 Task: Find connections with filter location Khargone with filter topic #digitalnomadwith filter profile language Potuguese with filter current company Tech Mahindra with filter school University of Engineering & Management (UEM) with filter industry Military and International Affairs with filter service category Healthcare Consulting with filter keywords title Merchandising Associate
Action: Mouse moved to (357, 235)
Screenshot: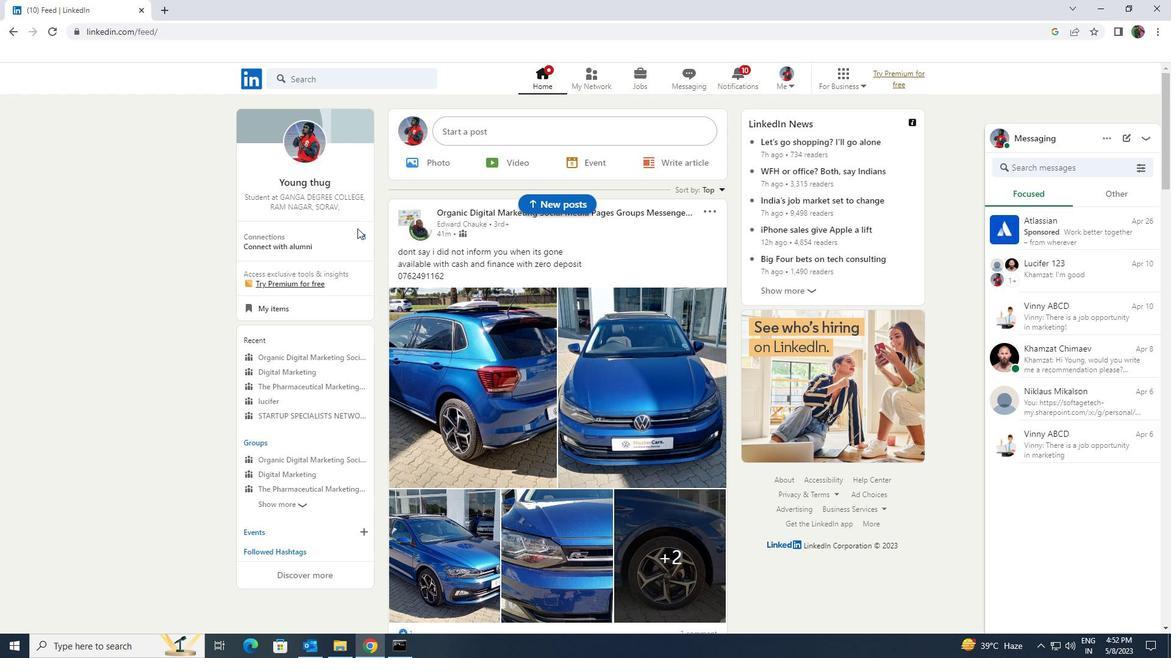 
Action: Mouse pressed left at (357, 235)
Screenshot: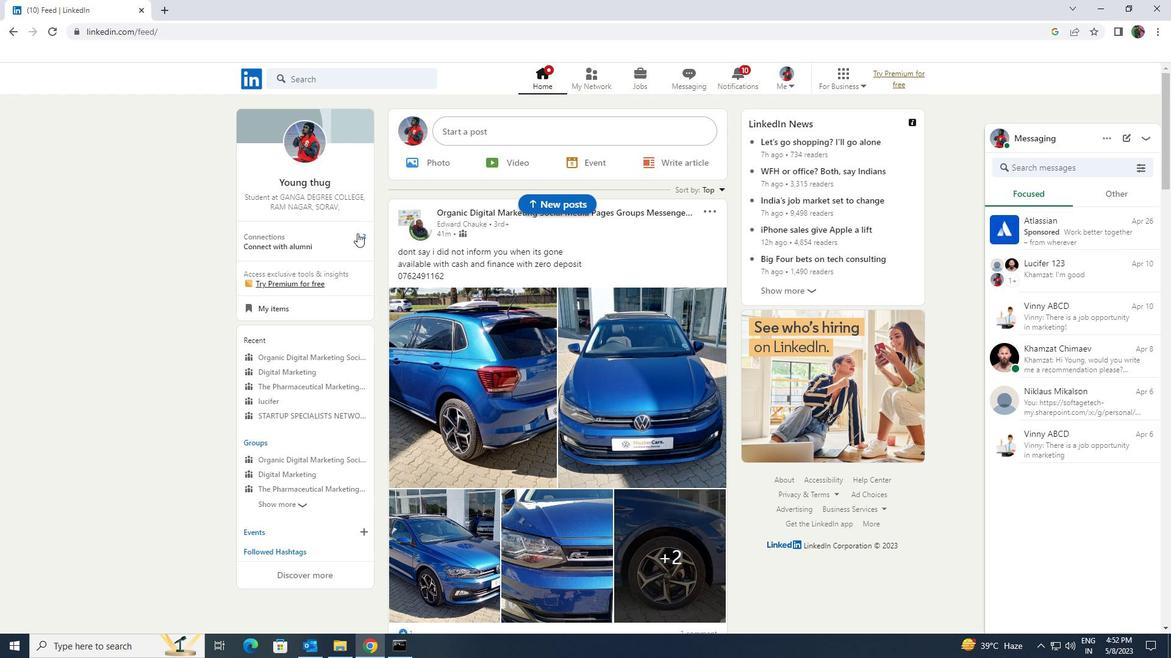 
Action: Mouse moved to (355, 151)
Screenshot: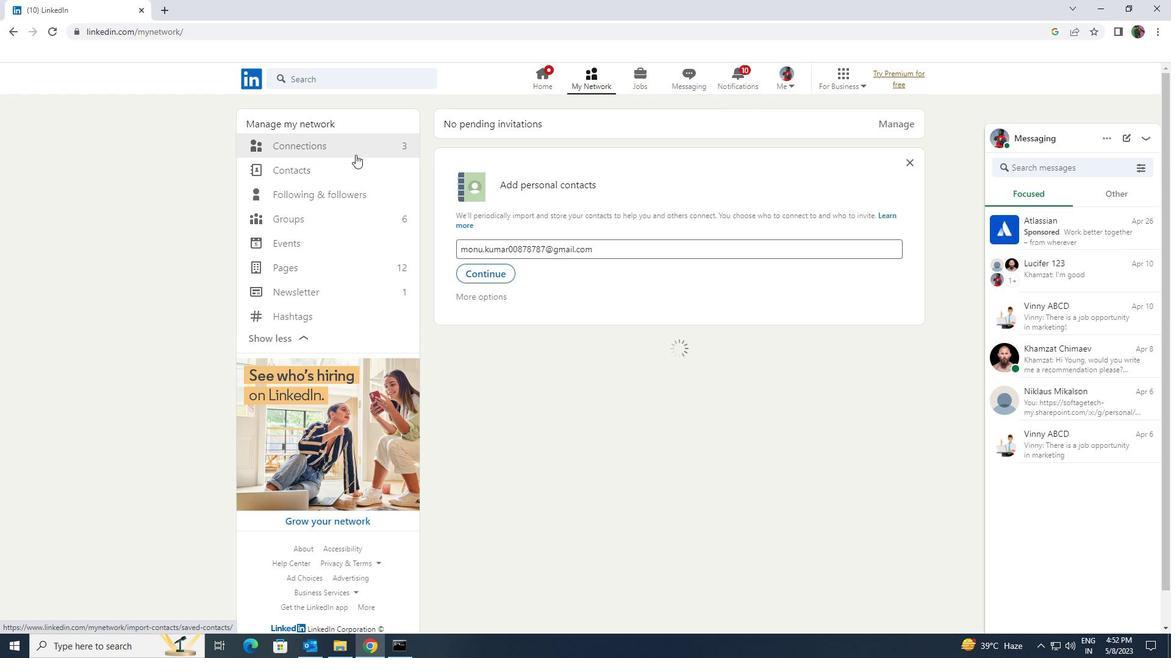 
Action: Mouse pressed left at (355, 151)
Screenshot: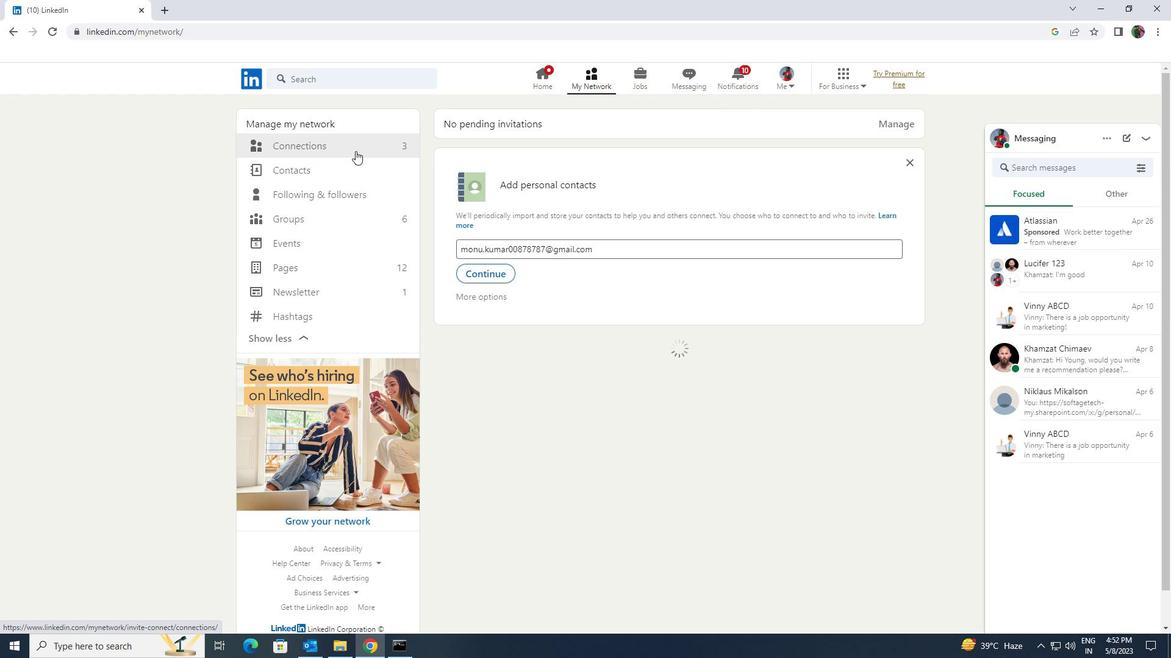 
Action: Mouse moved to (659, 151)
Screenshot: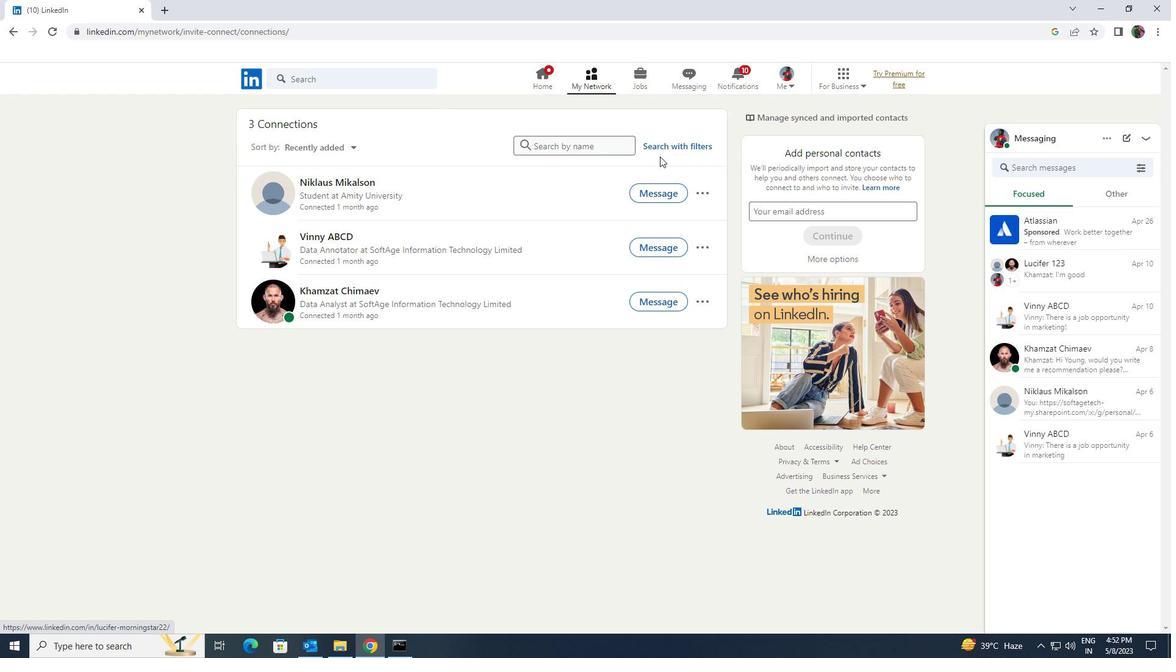 
Action: Mouse pressed left at (659, 151)
Screenshot: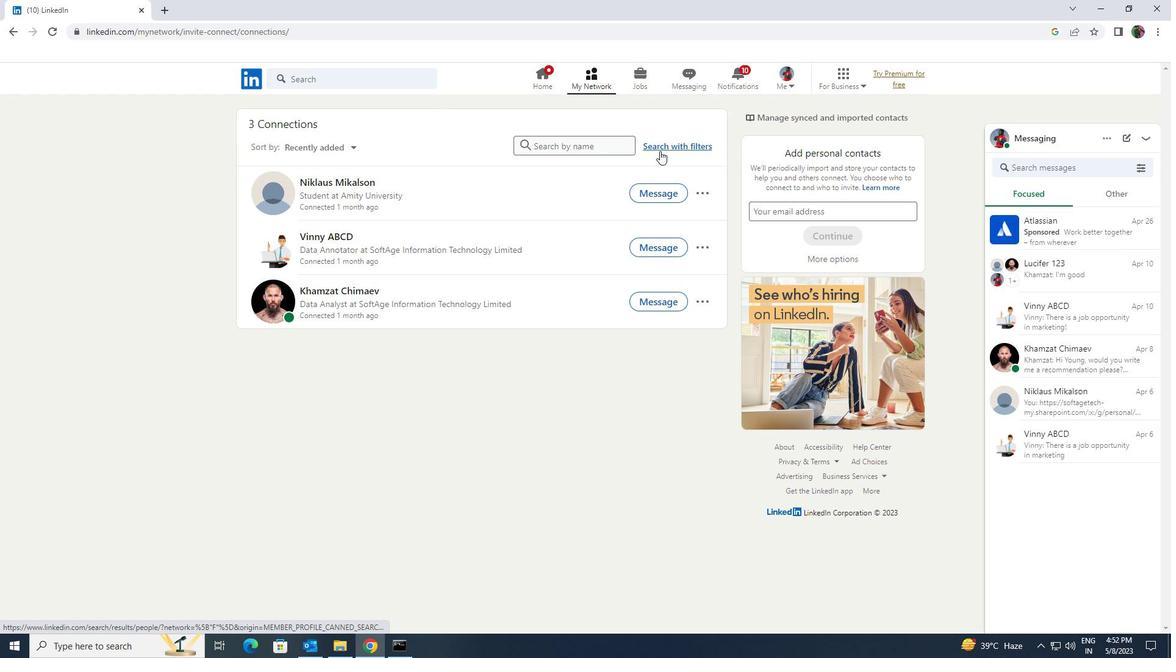 
Action: Mouse moved to (628, 113)
Screenshot: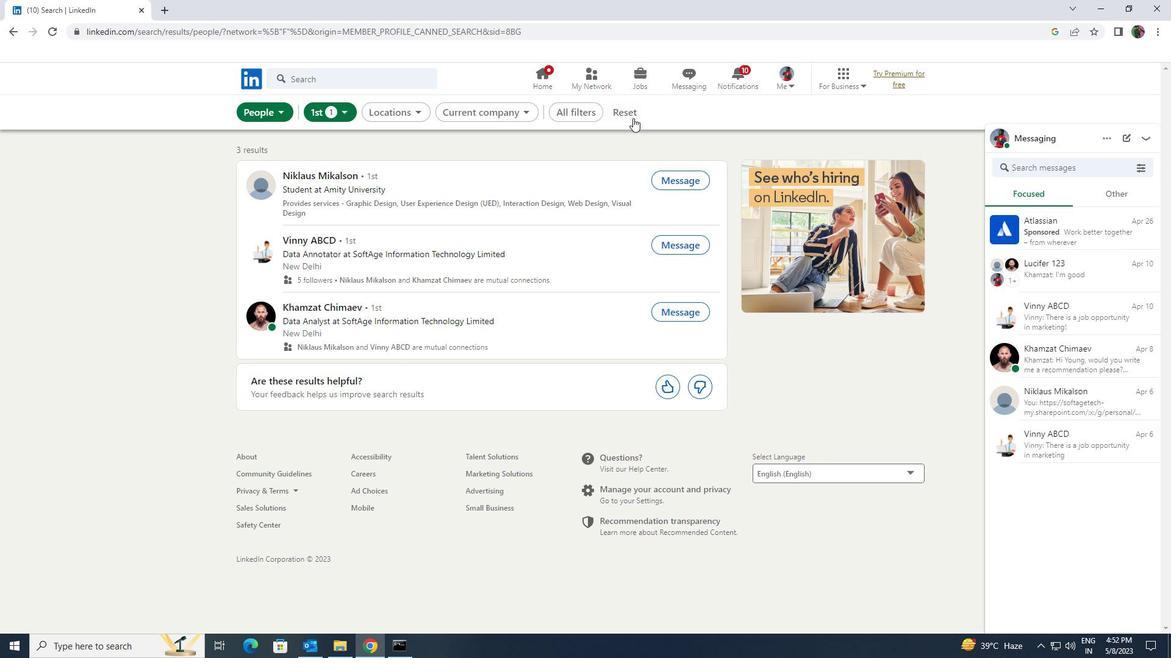 
Action: Mouse pressed left at (628, 113)
Screenshot: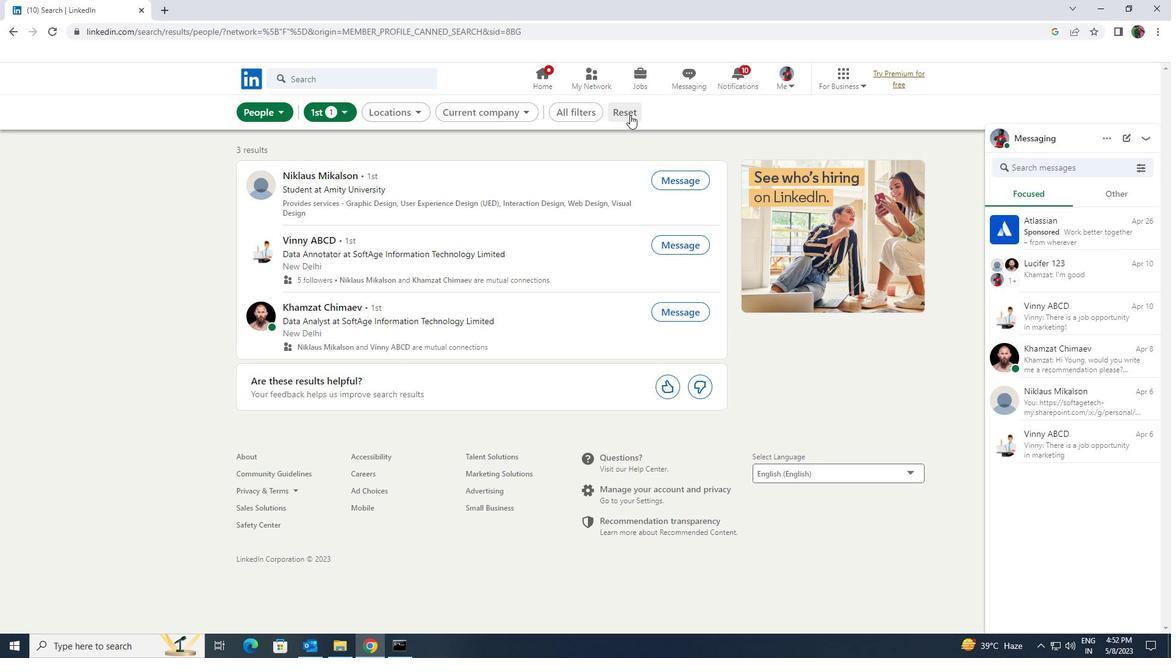 
Action: Mouse moved to (611, 115)
Screenshot: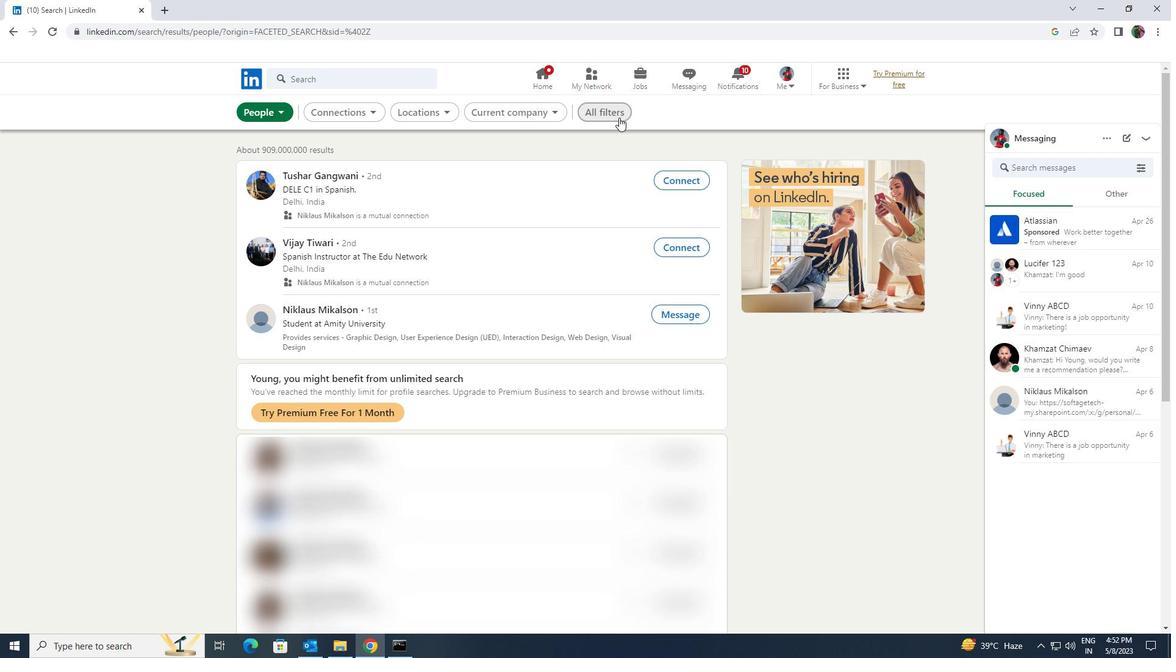 
Action: Mouse pressed left at (611, 115)
Screenshot: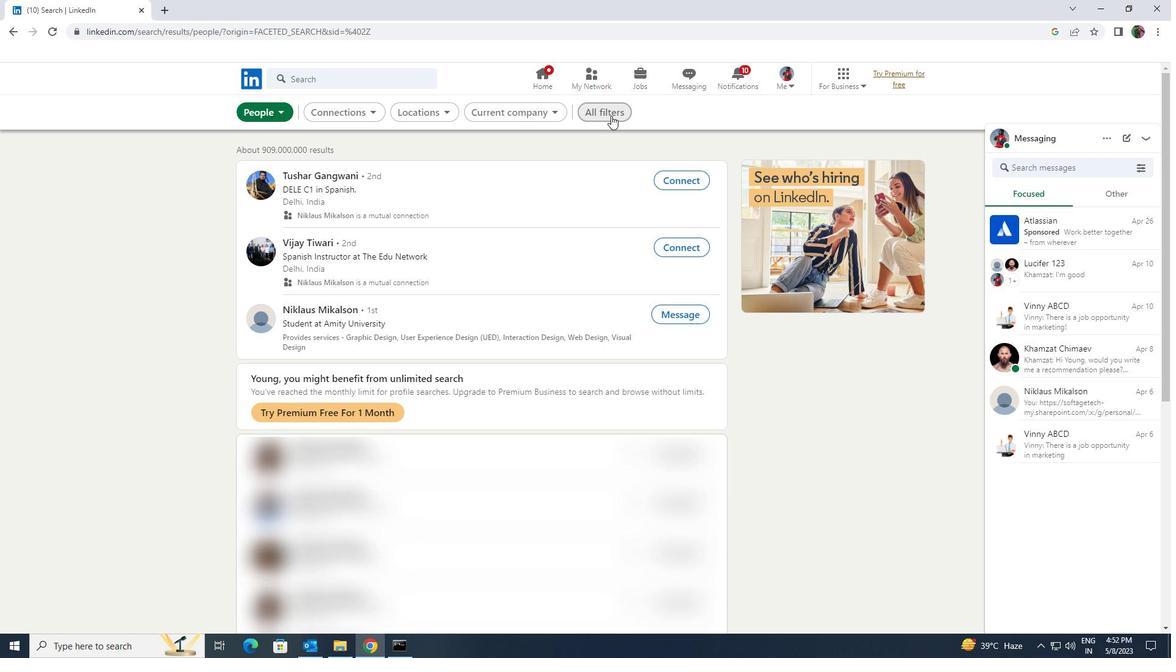 
Action: Mouse moved to (1009, 479)
Screenshot: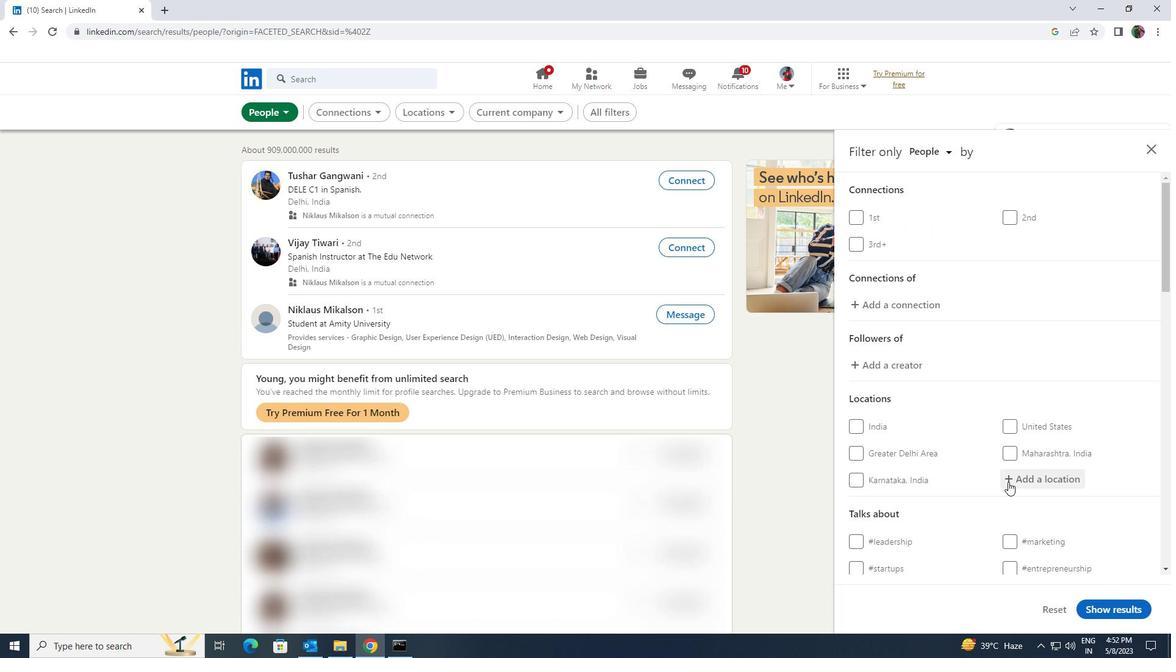 
Action: Mouse pressed left at (1009, 479)
Screenshot: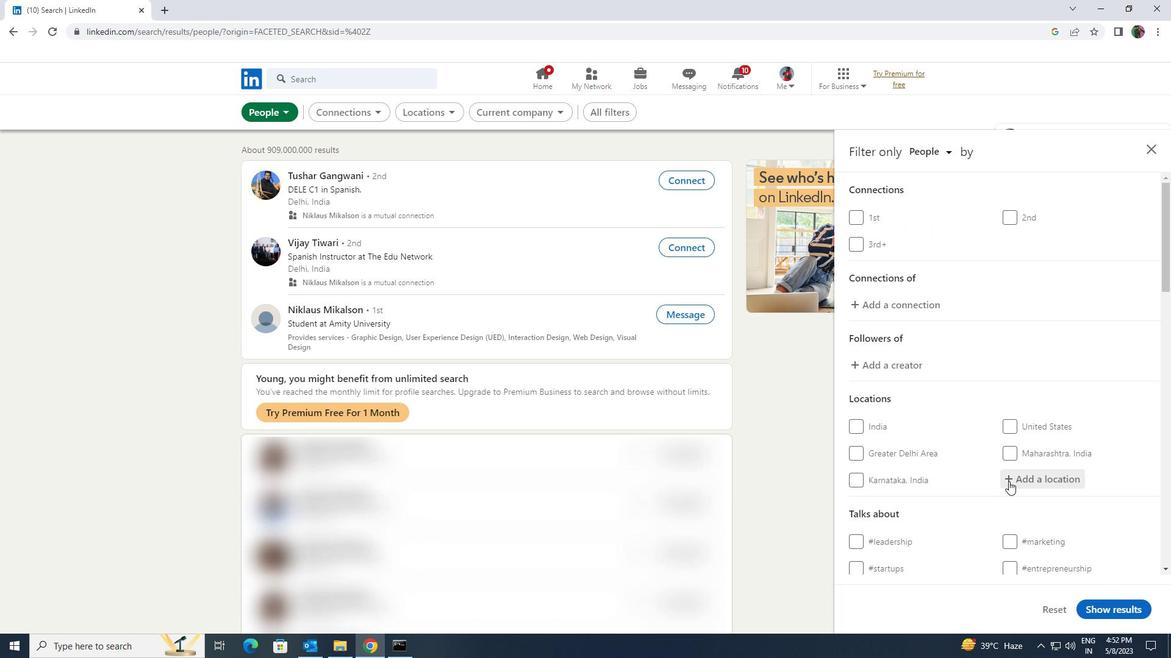 
Action: Mouse moved to (1009, 478)
Screenshot: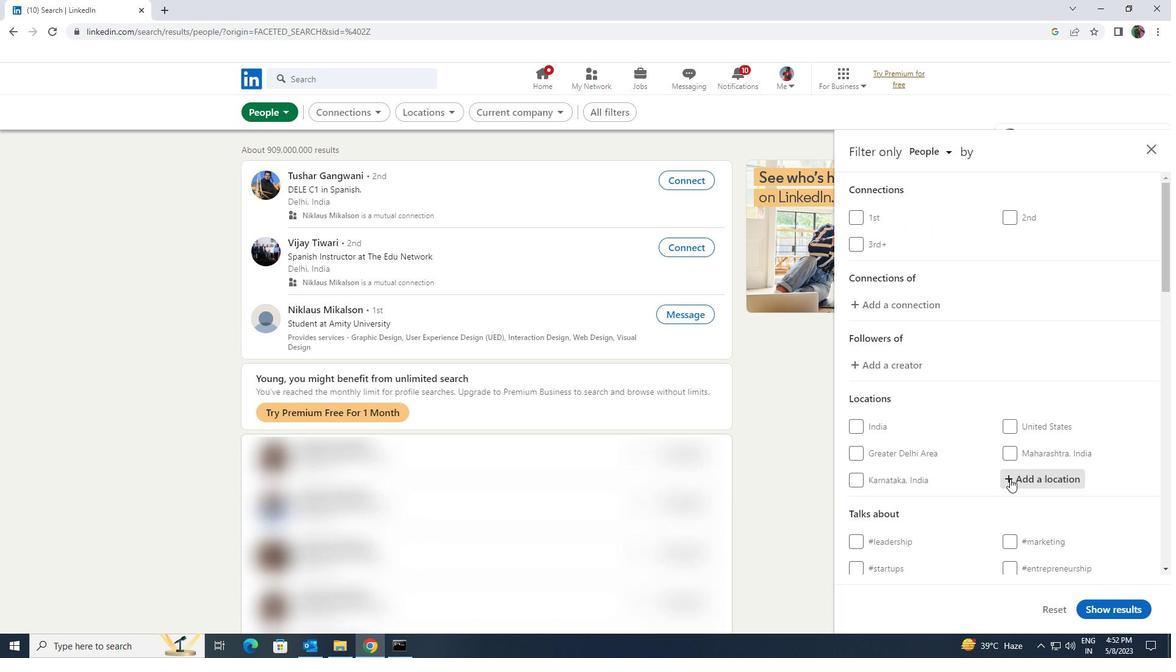 
Action: Key pressed <Key.shift>KHARGONE
Screenshot: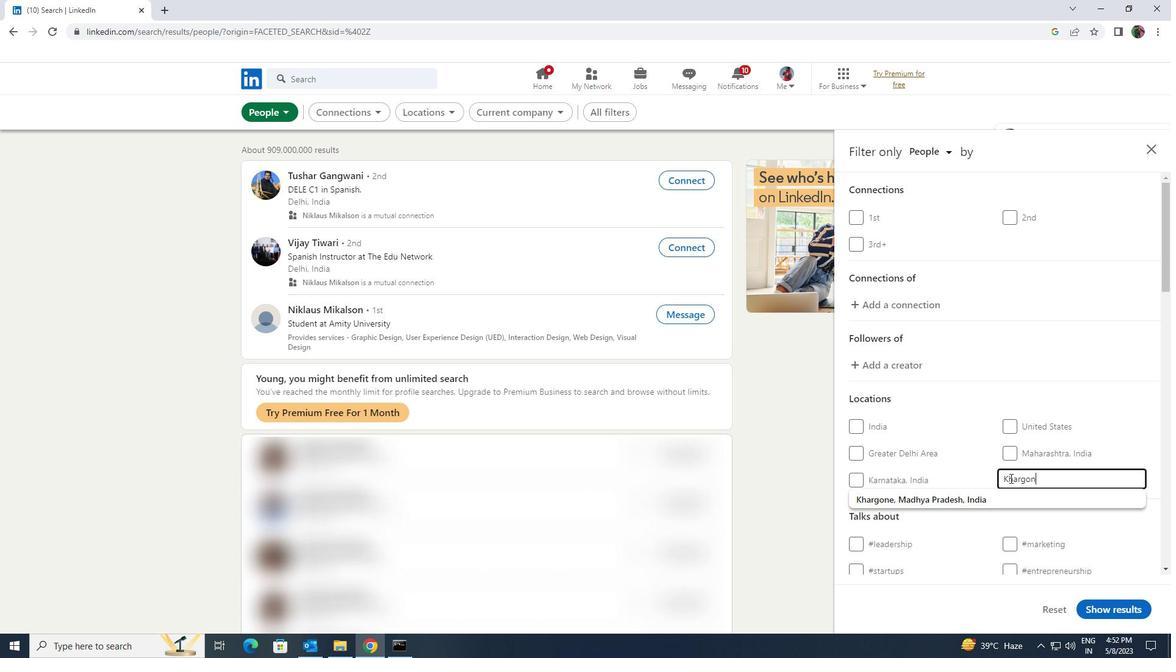 
Action: Mouse moved to (1009, 504)
Screenshot: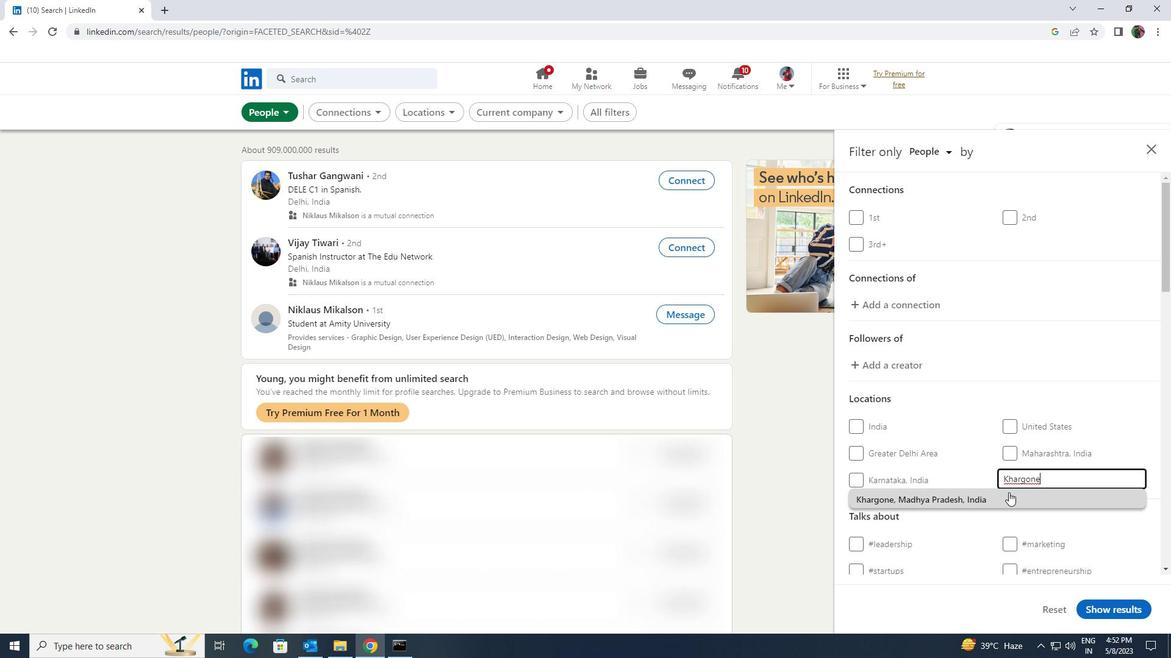 
Action: Mouse pressed left at (1009, 504)
Screenshot: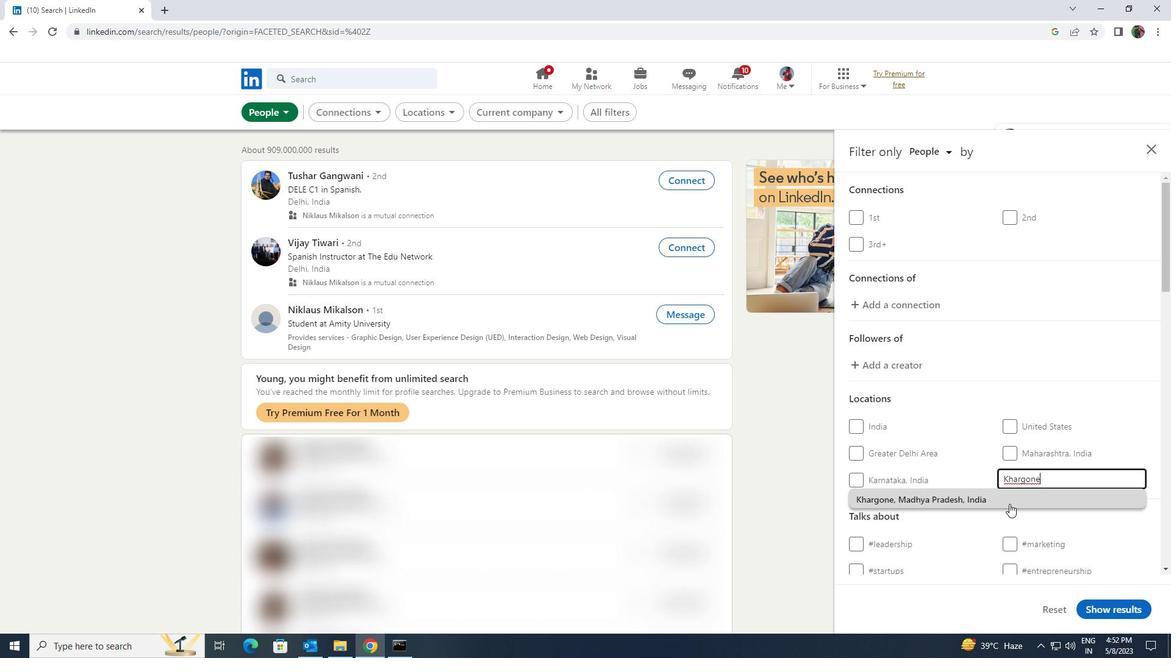 
Action: Mouse moved to (1009, 504)
Screenshot: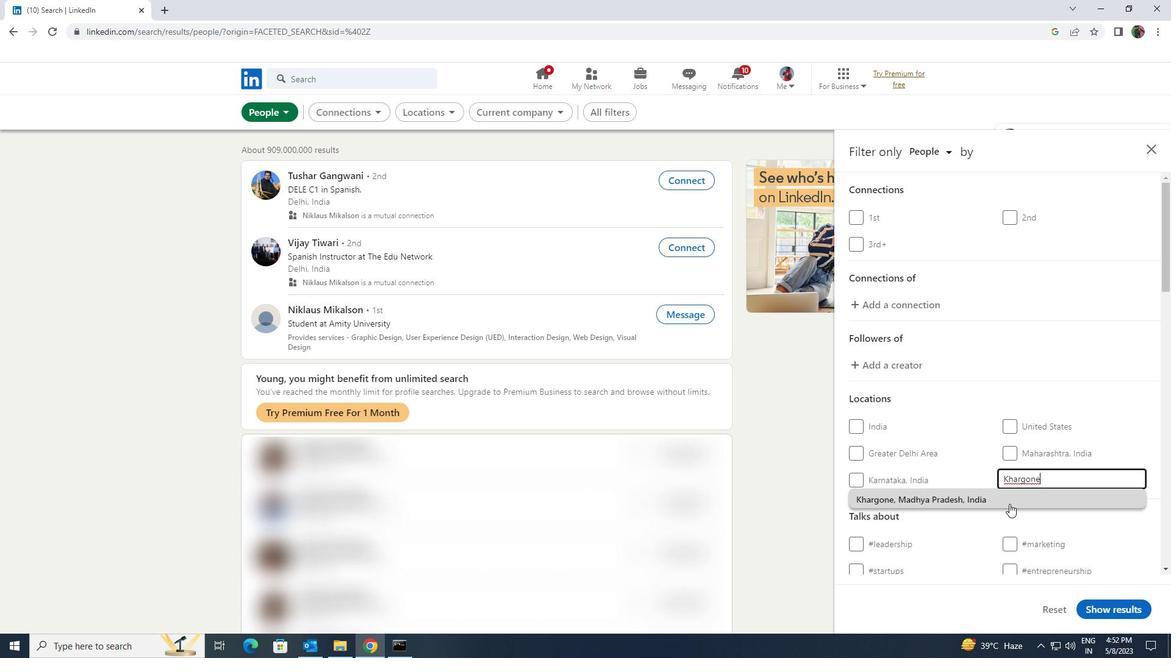 
Action: Mouse scrolled (1009, 504) with delta (0, 0)
Screenshot: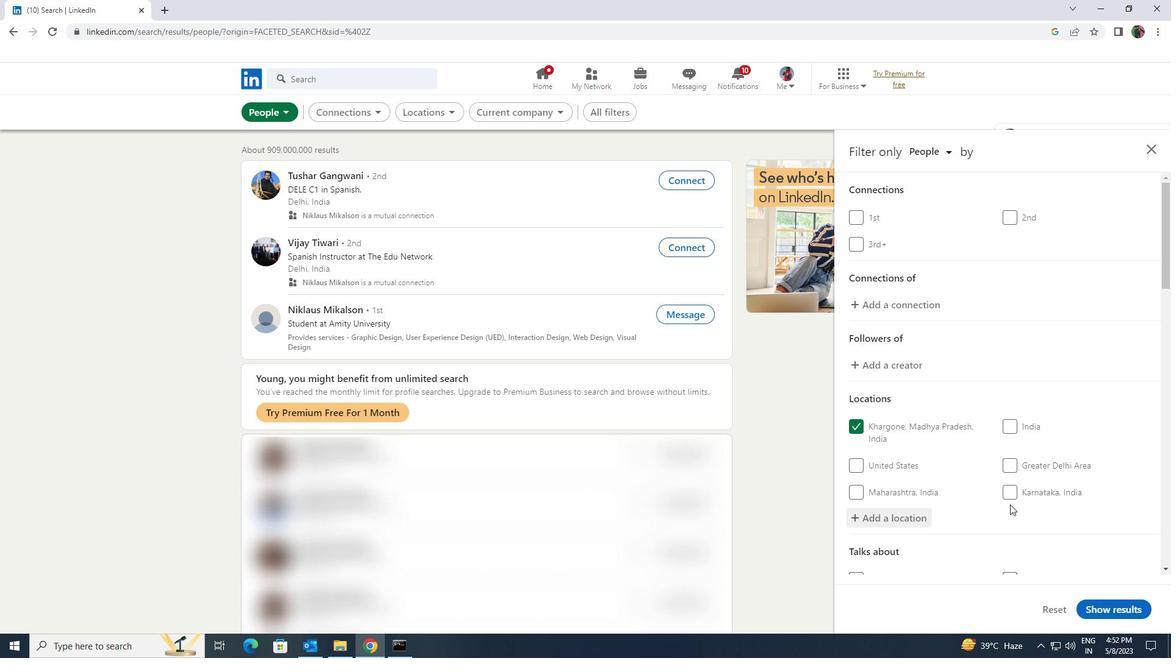 
Action: Mouse scrolled (1009, 504) with delta (0, 0)
Screenshot: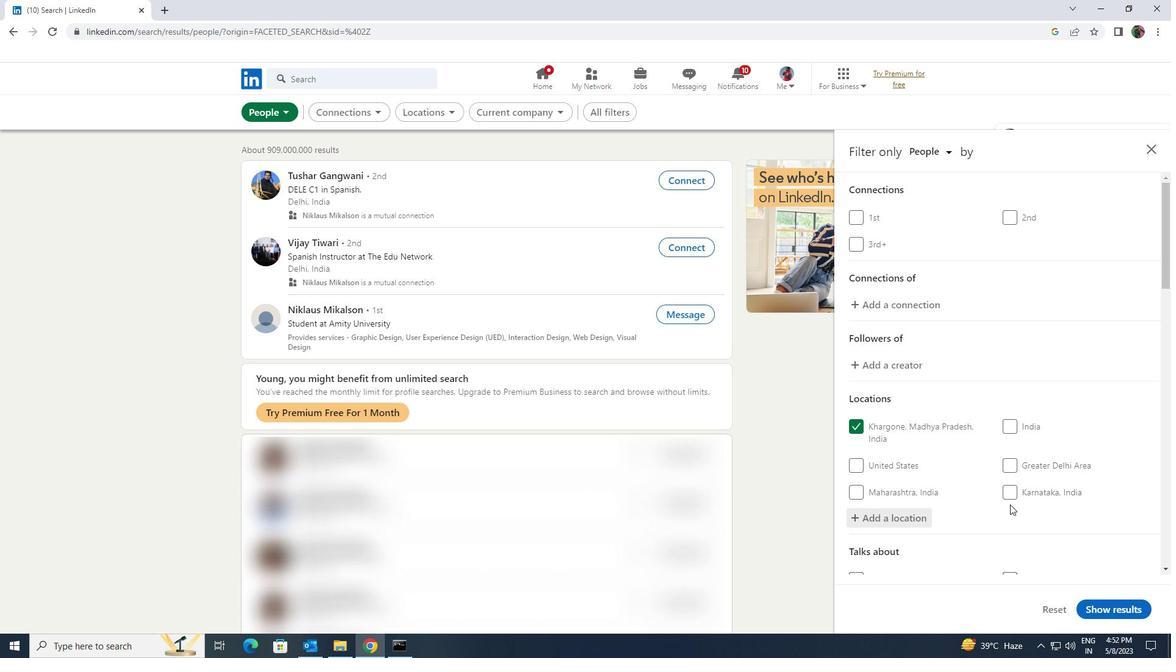 
Action: Mouse moved to (1011, 506)
Screenshot: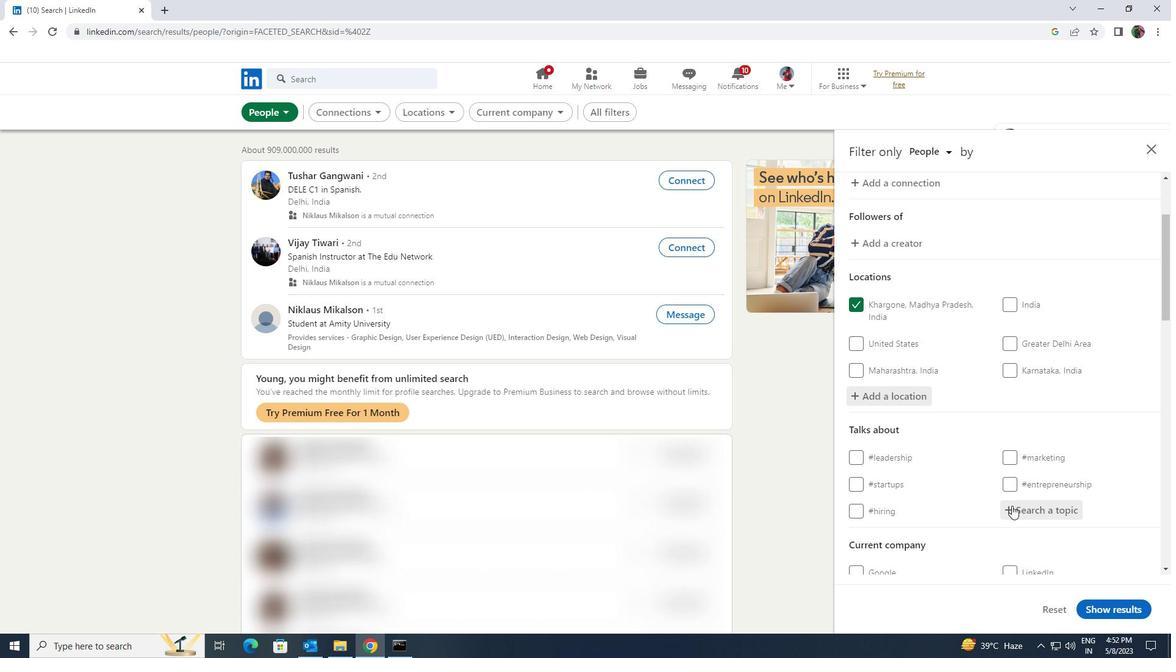 
Action: Mouse pressed left at (1011, 506)
Screenshot: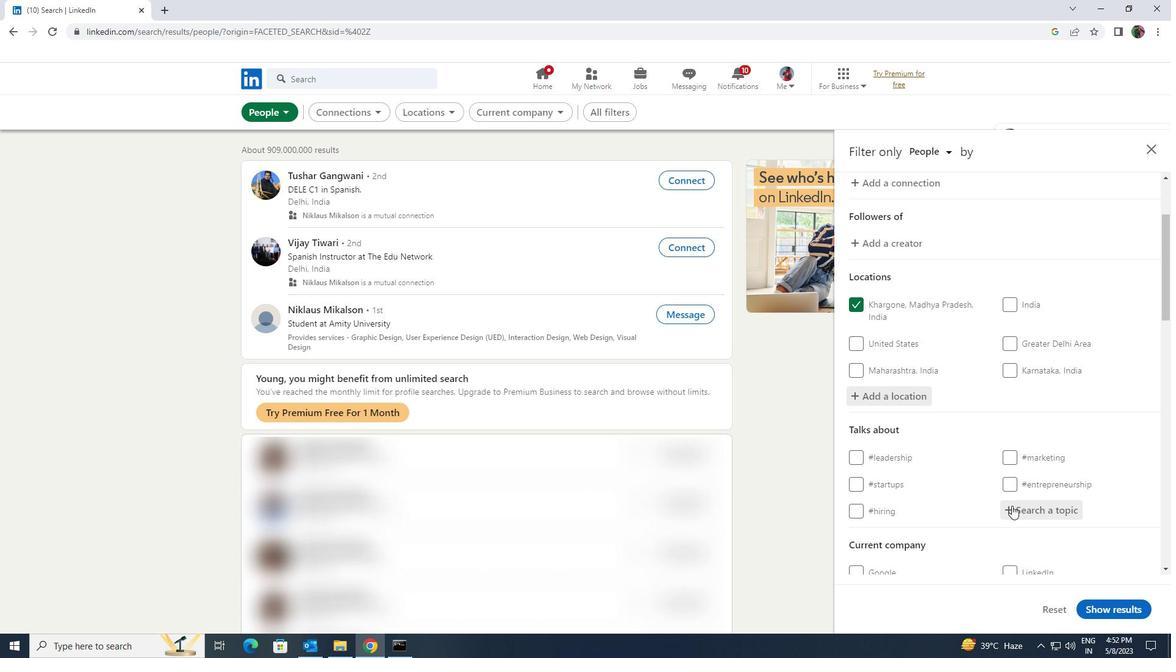 
Action: Key pressed <Key.shift><Key.shift><Key.shift><Key.shift><Key.shift><Key.shift><Key.shift><Key.shift><Key.shift><Key.shift><Key.shift><Key.shift>DIGITAK<Key.backspace>LNO
Screenshot: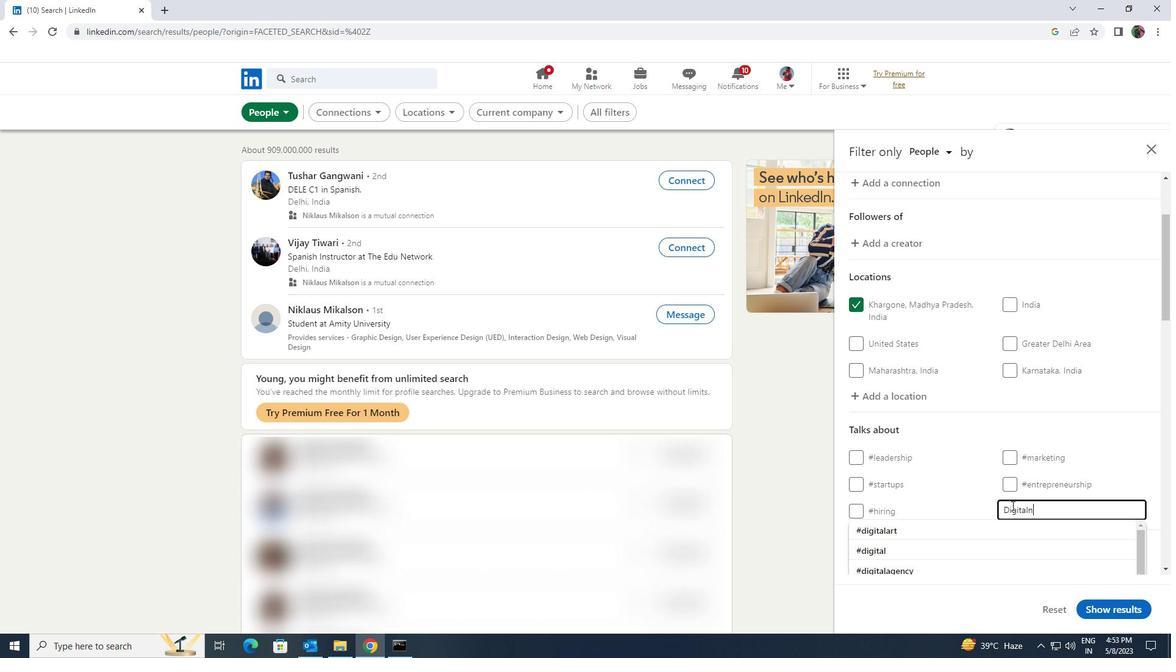
Action: Mouse moved to (1000, 531)
Screenshot: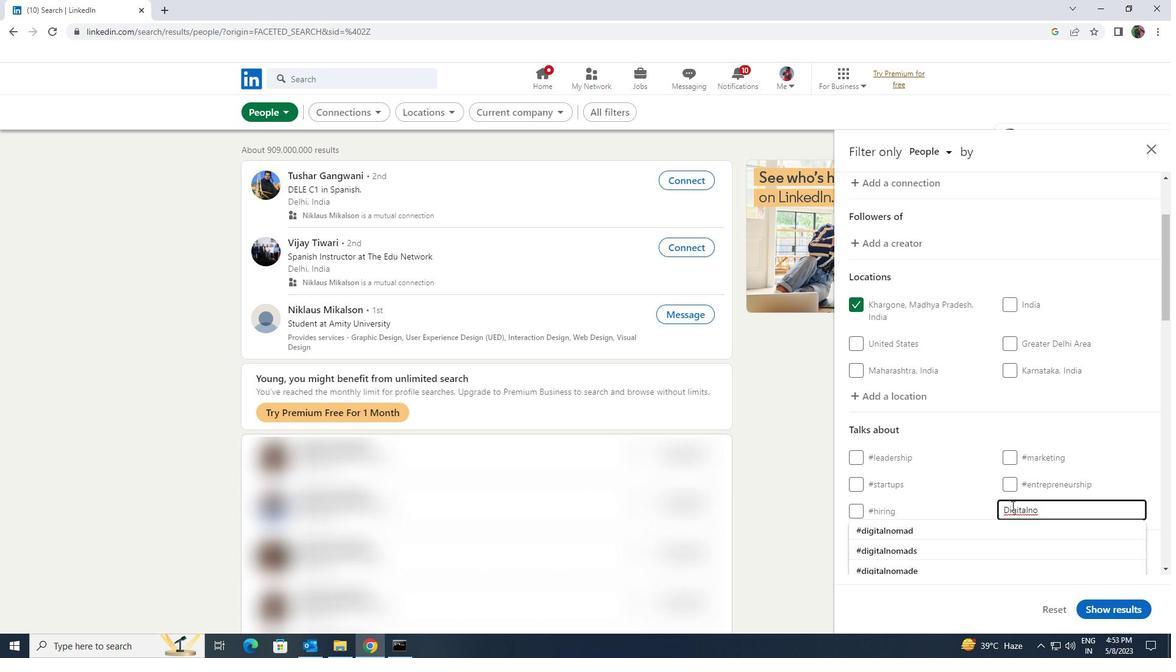 
Action: Mouse pressed left at (1000, 531)
Screenshot: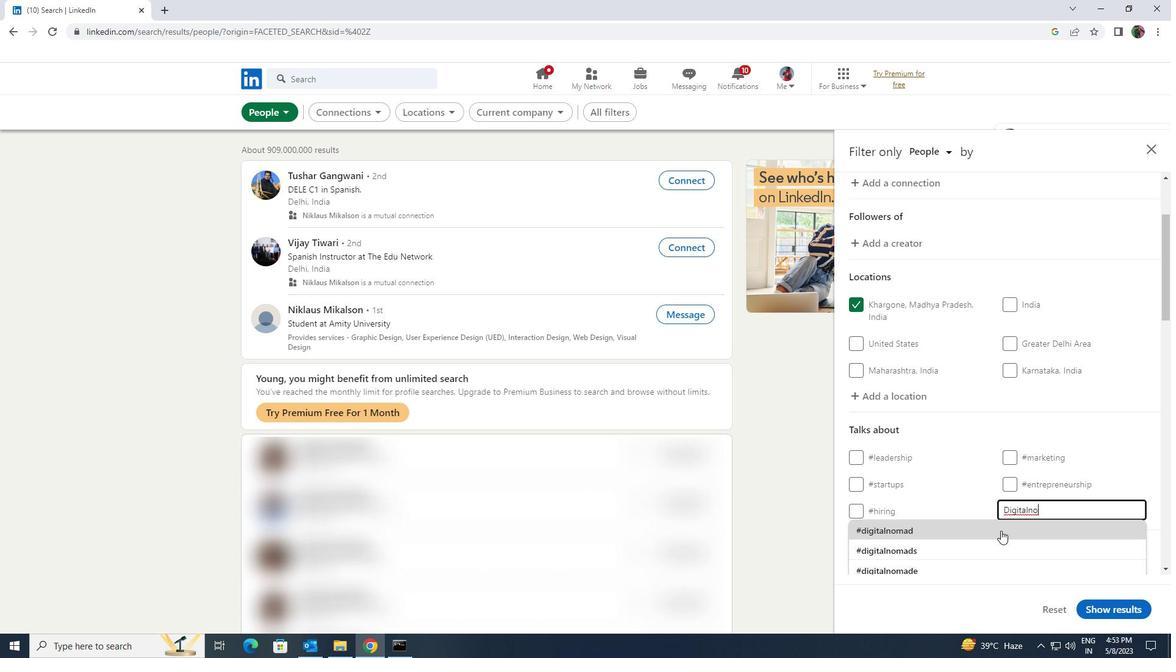 
Action: Mouse moved to (1000, 531)
Screenshot: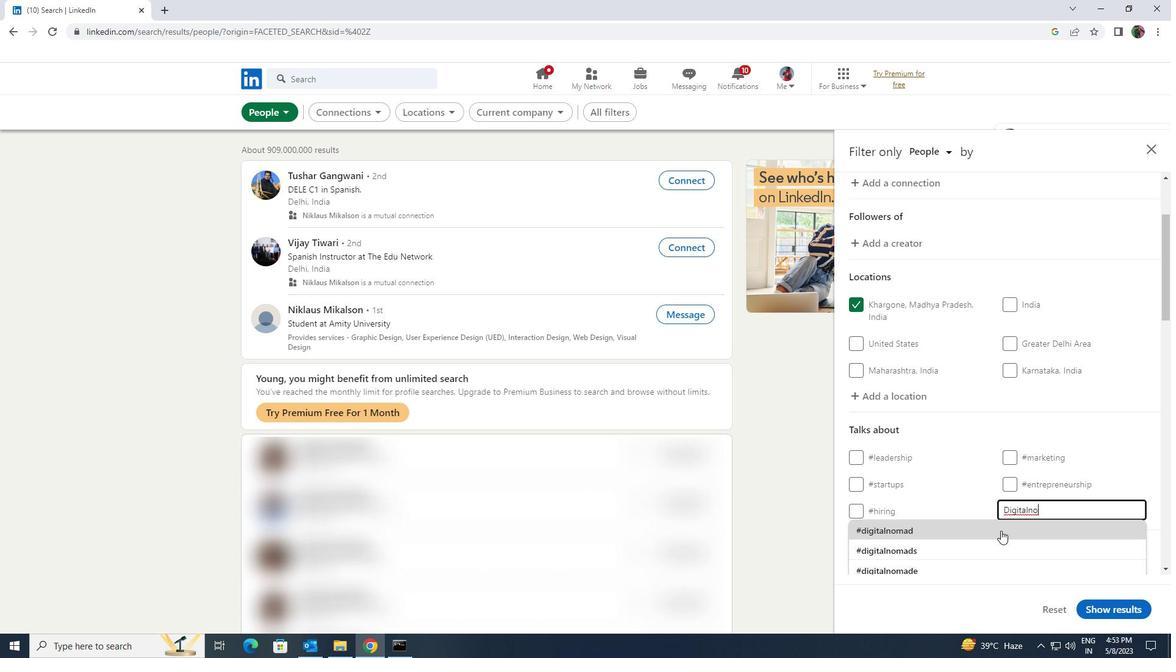 
Action: Mouse scrolled (1000, 530) with delta (0, 0)
Screenshot: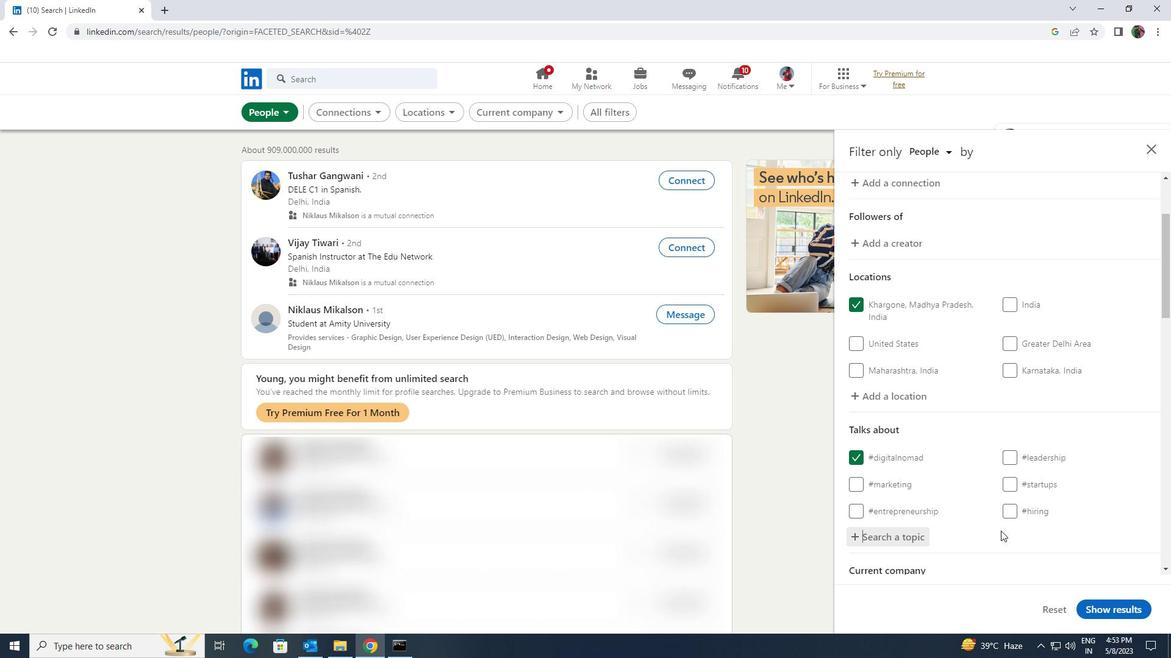 
Action: Mouse scrolled (1000, 530) with delta (0, 0)
Screenshot: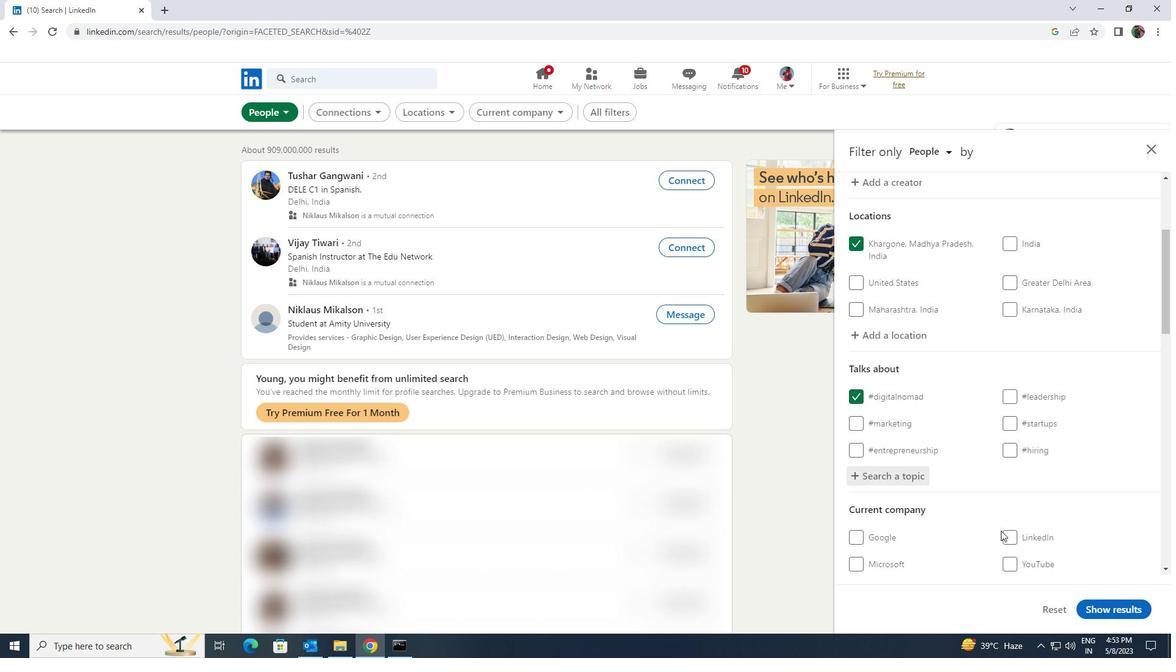 
Action: Mouse scrolled (1000, 530) with delta (0, 0)
Screenshot: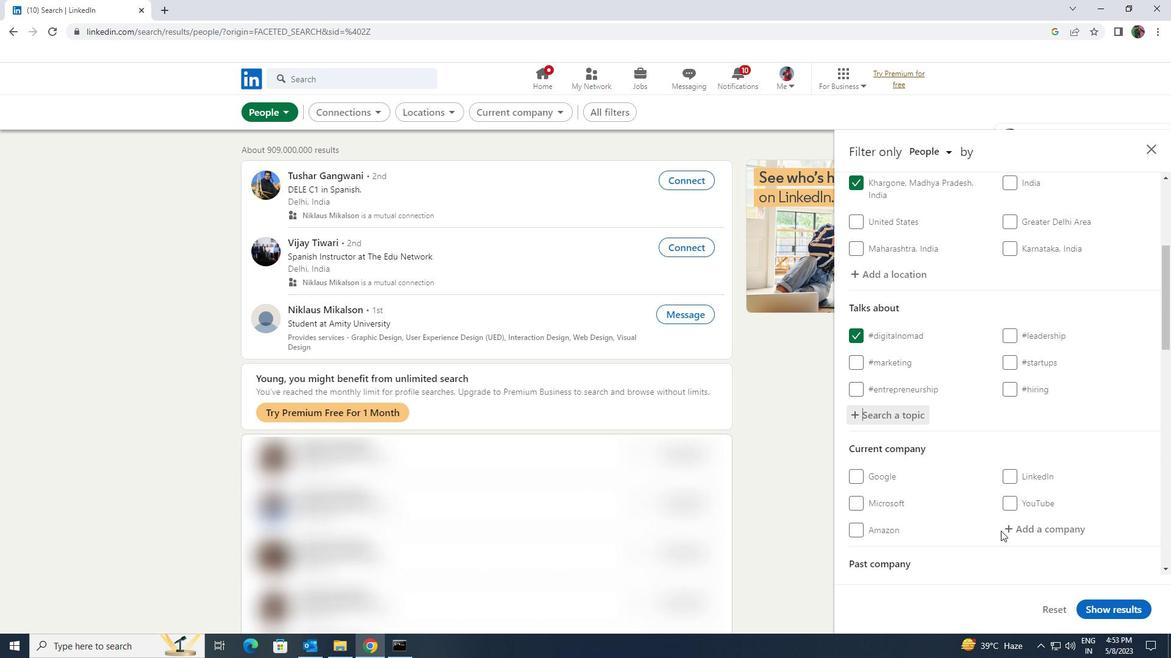 
Action: Mouse scrolled (1000, 530) with delta (0, 0)
Screenshot: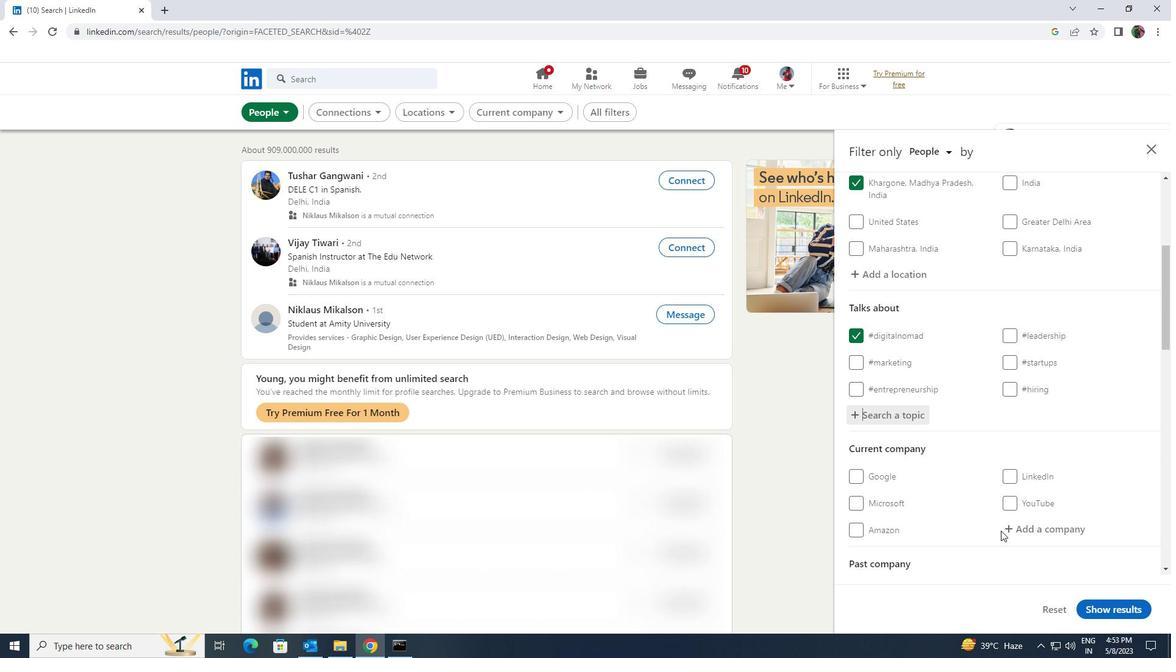 
Action: Mouse scrolled (1000, 530) with delta (0, 0)
Screenshot: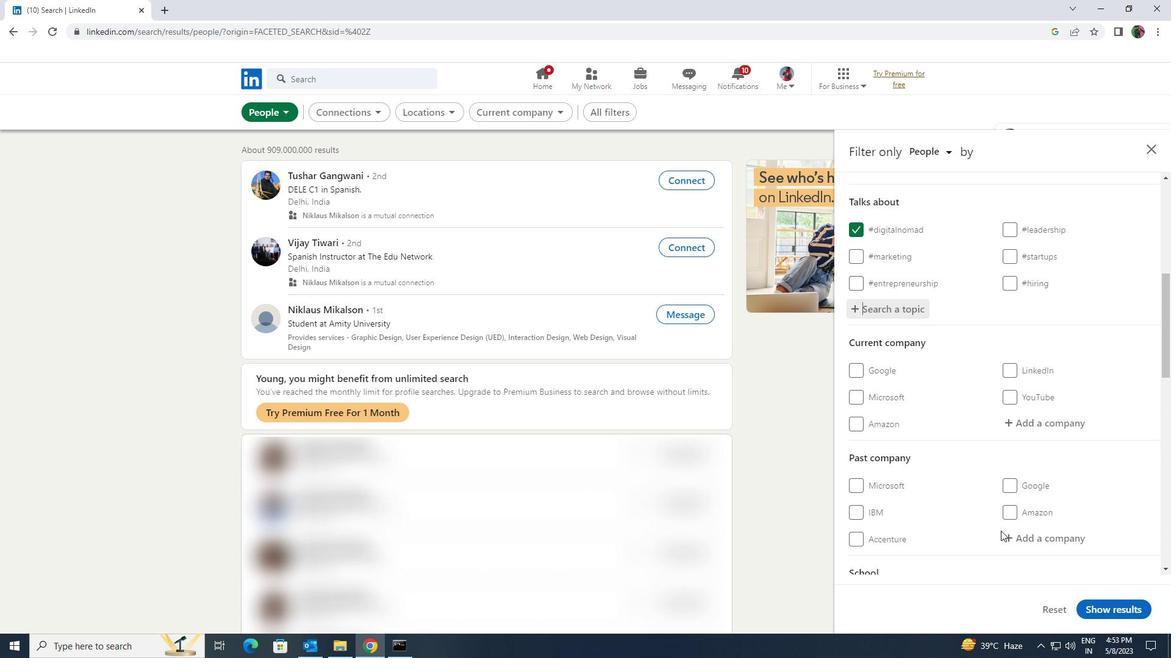 
Action: Mouse scrolled (1000, 530) with delta (0, 0)
Screenshot: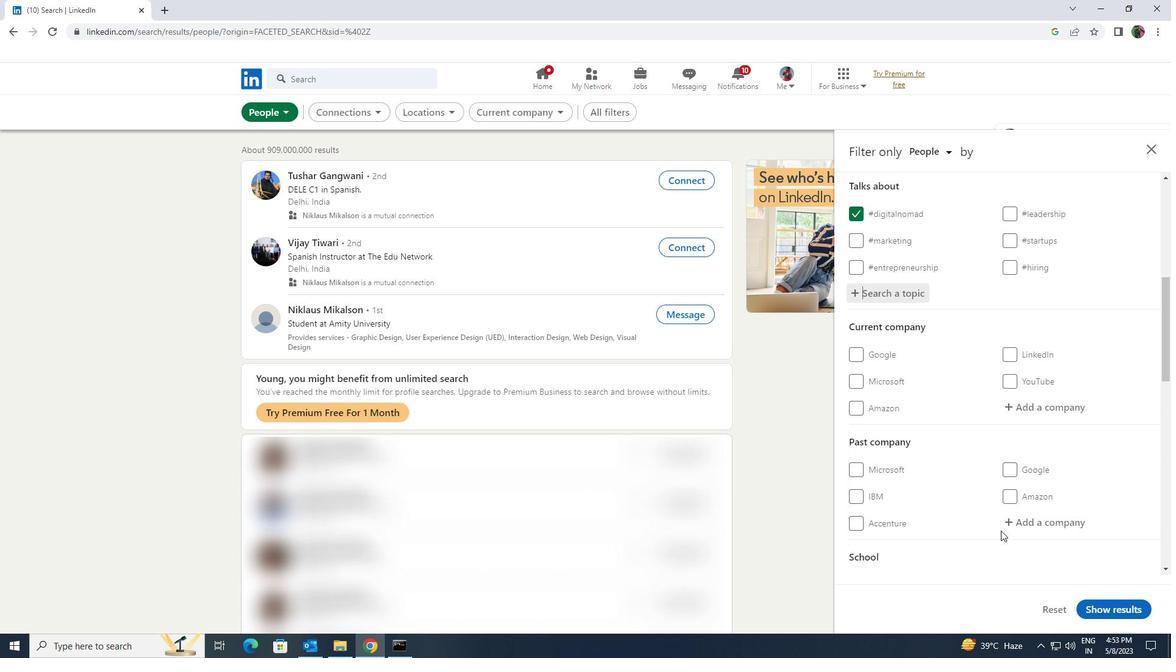 
Action: Mouse scrolled (1000, 530) with delta (0, 0)
Screenshot: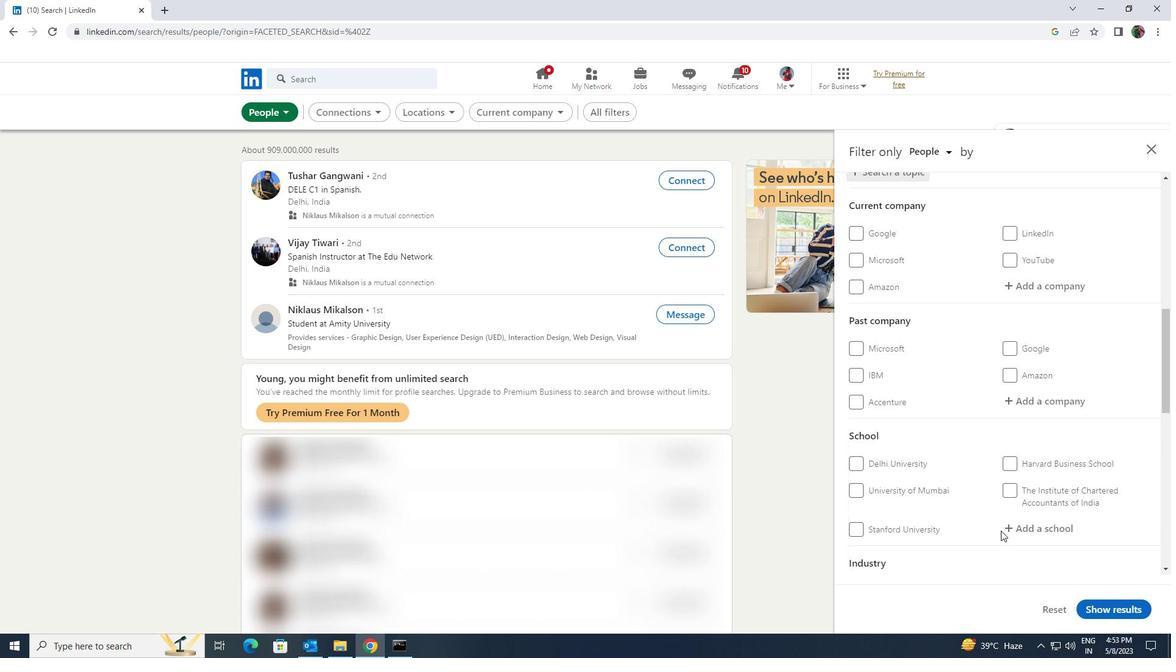 
Action: Mouse scrolled (1000, 530) with delta (0, 0)
Screenshot: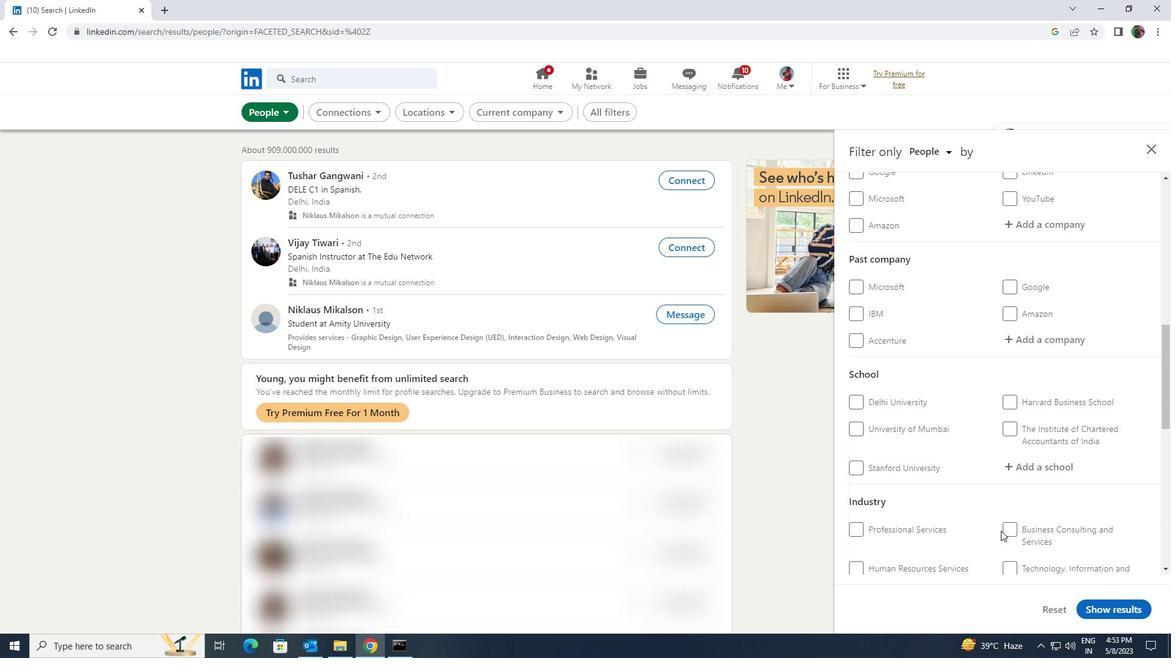 
Action: Mouse scrolled (1000, 530) with delta (0, 0)
Screenshot: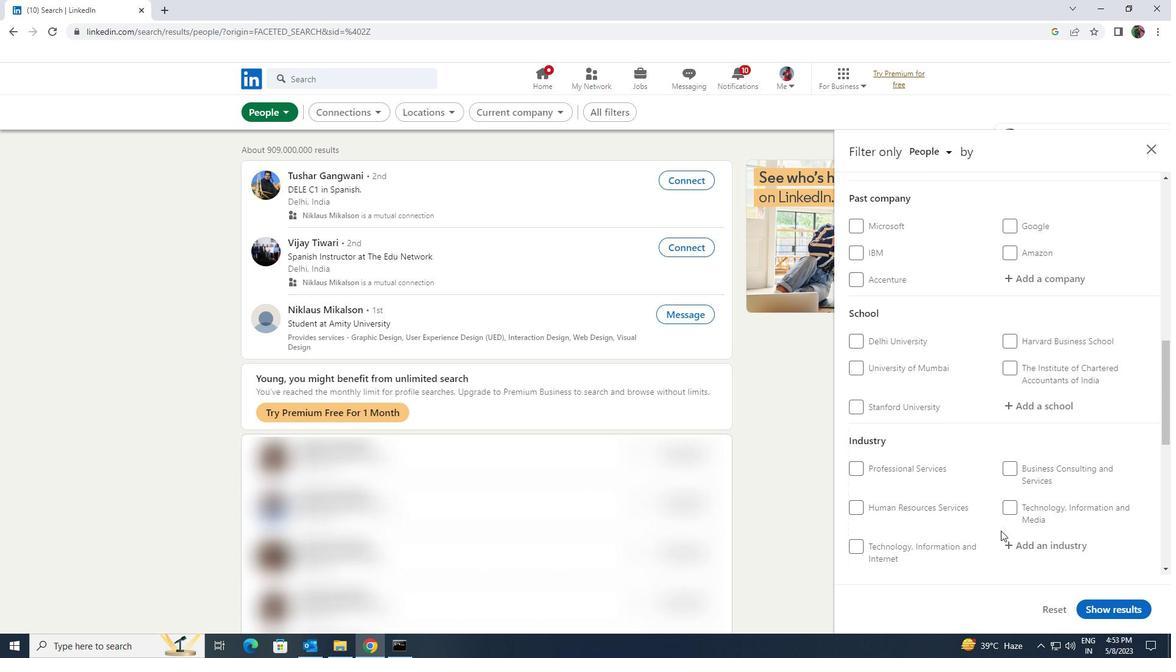 
Action: Mouse scrolled (1000, 530) with delta (0, 0)
Screenshot: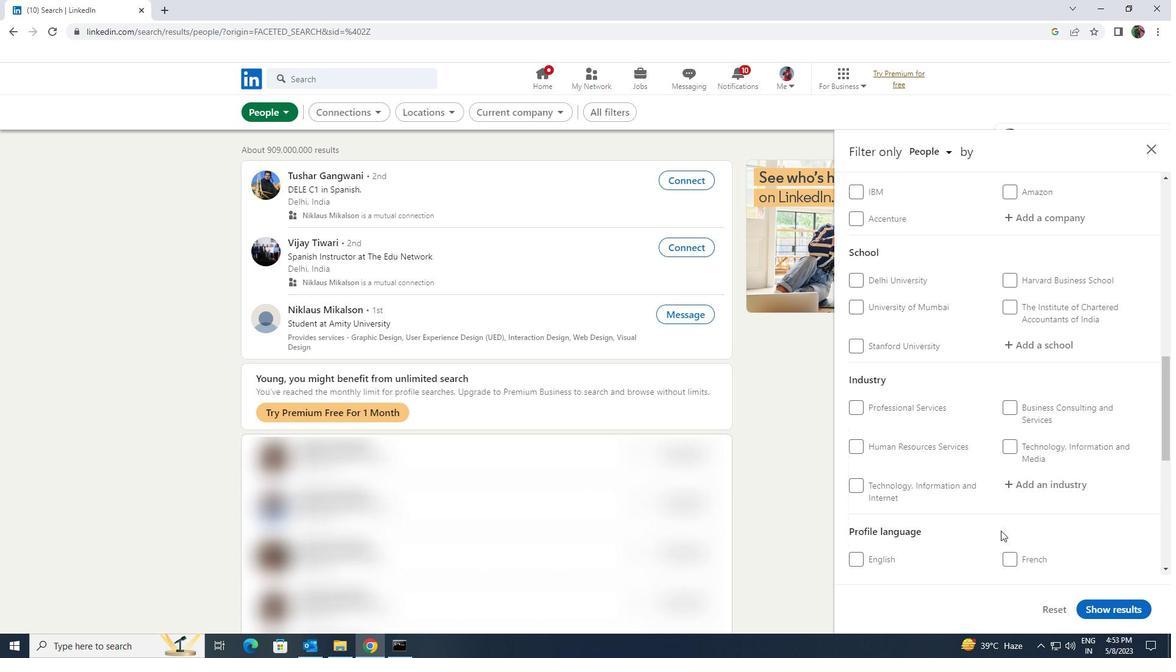 
Action: Mouse moved to (1006, 524)
Screenshot: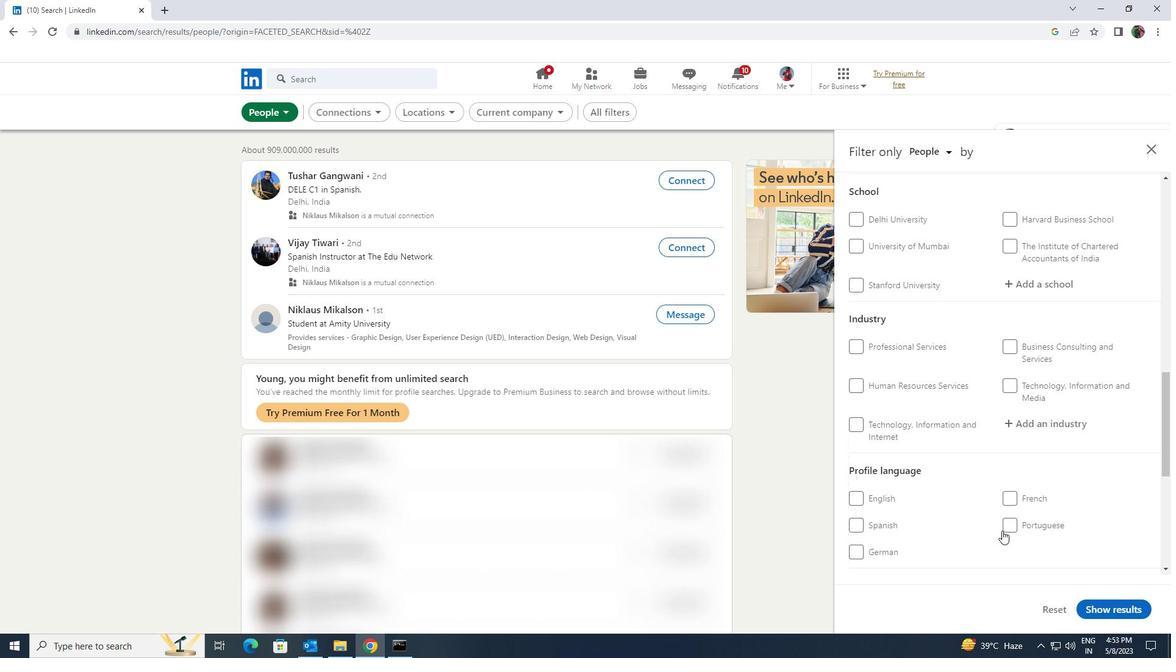 
Action: Mouse pressed left at (1006, 524)
Screenshot: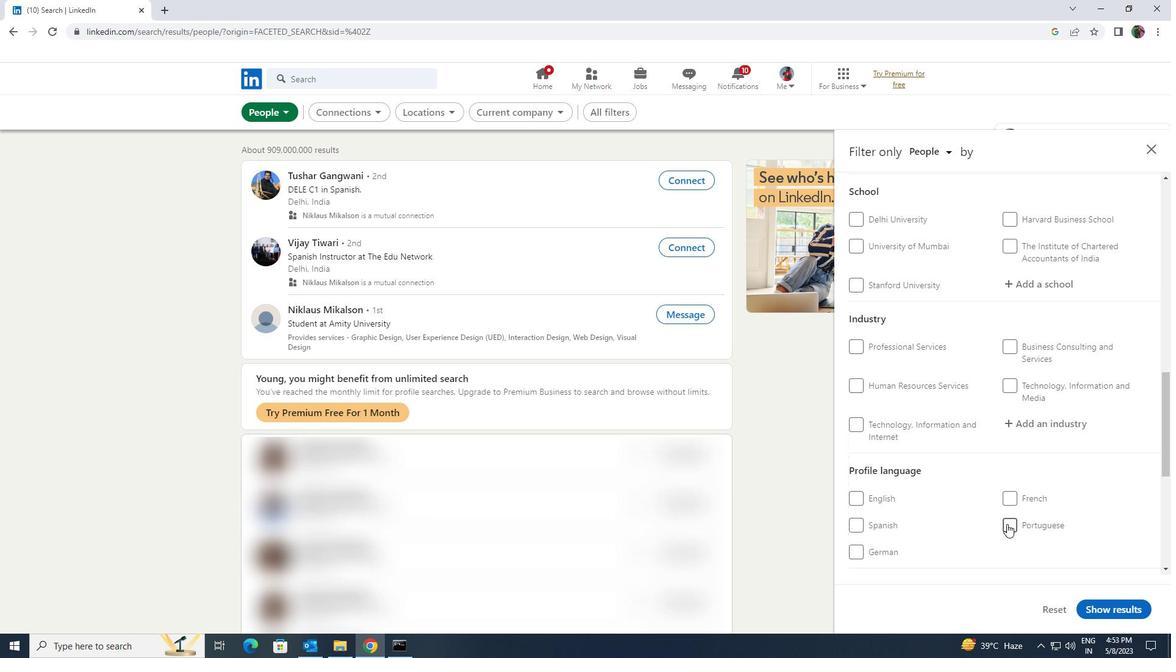 
Action: Mouse scrolled (1006, 525) with delta (0, 0)
Screenshot: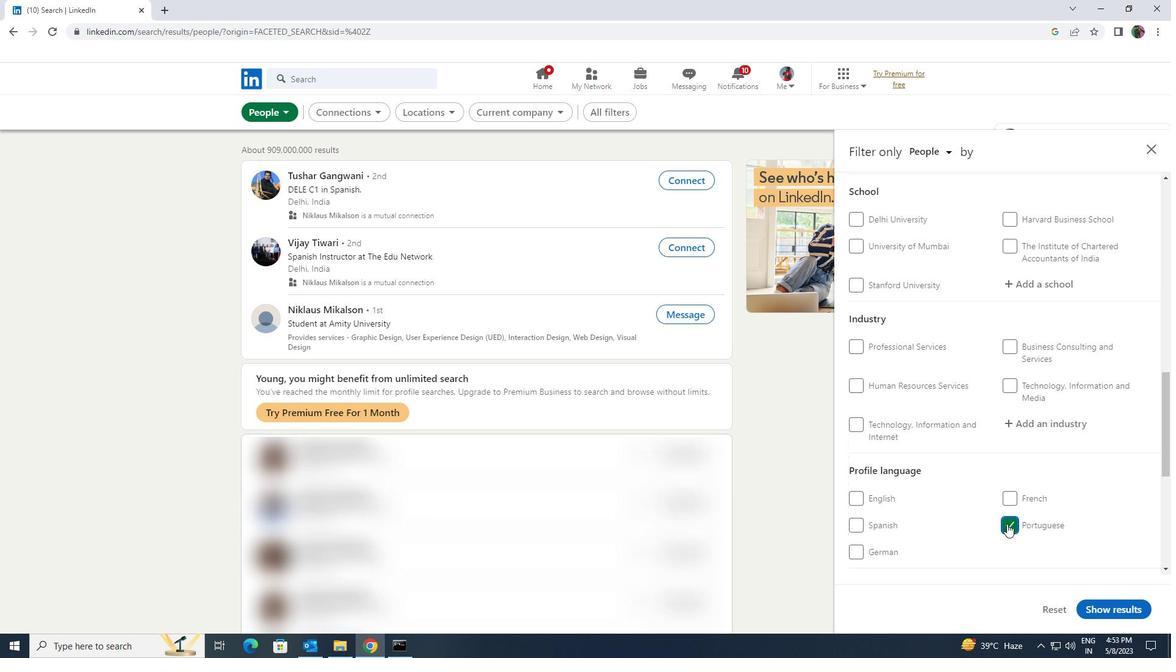 
Action: Mouse scrolled (1006, 525) with delta (0, 0)
Screenshot: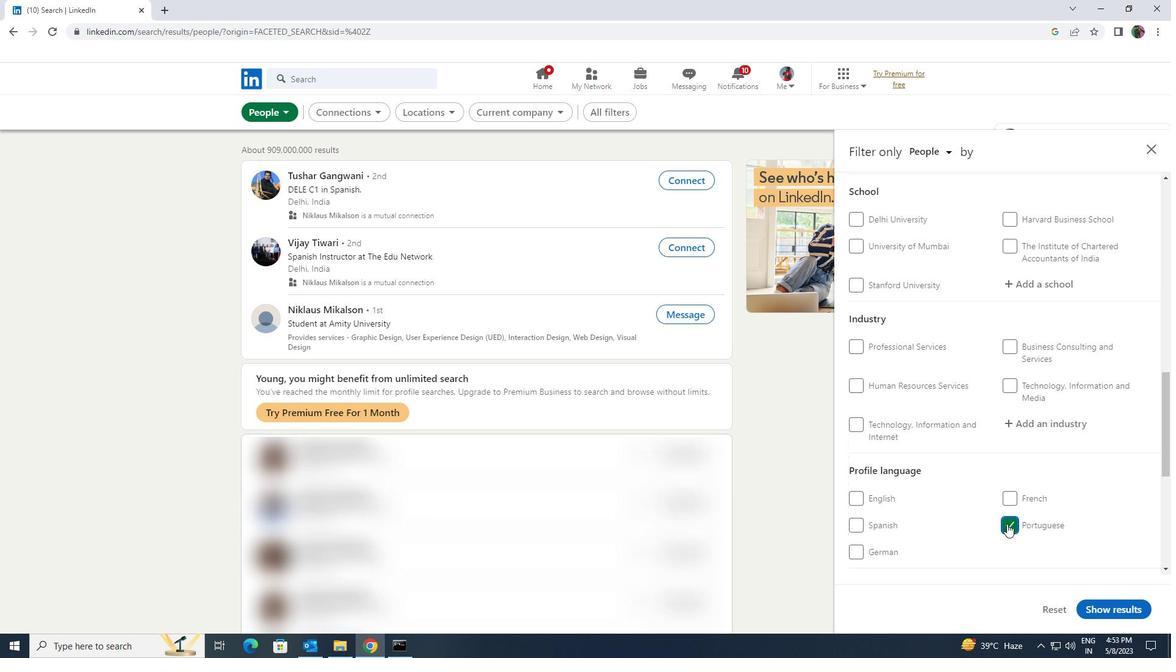 
Action: Mouse scrolled (1006, 525) with delta (0, 0)
Screenshot: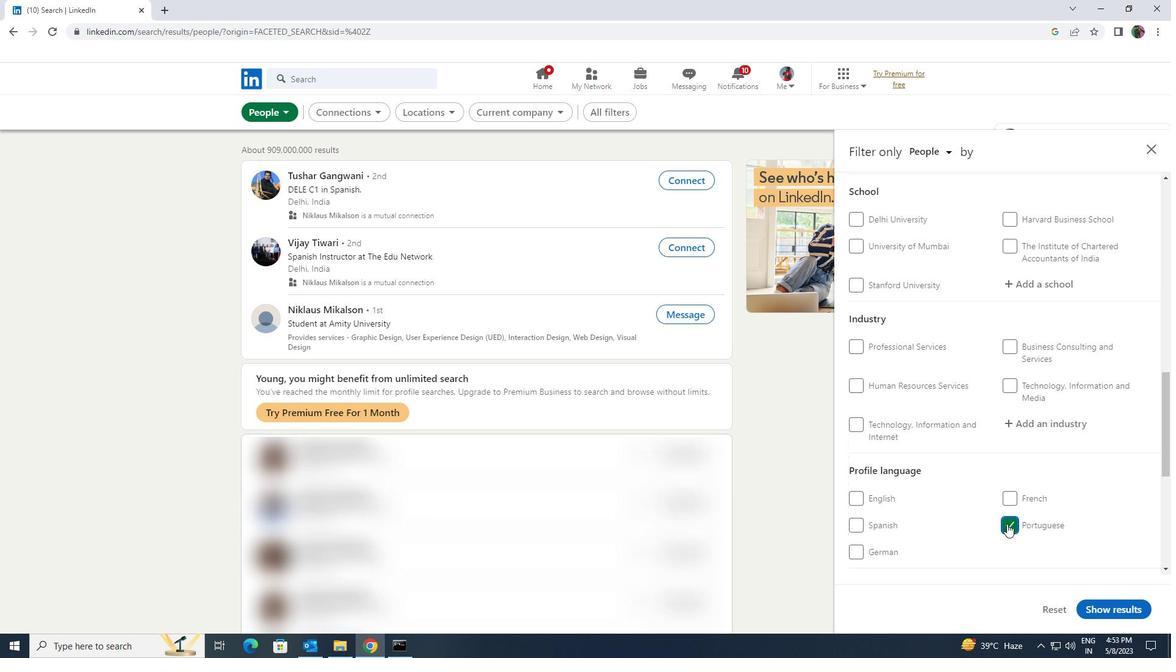 
Action: Mouse scrolled (1006, 525) with delta (0, 0)
Screenshot: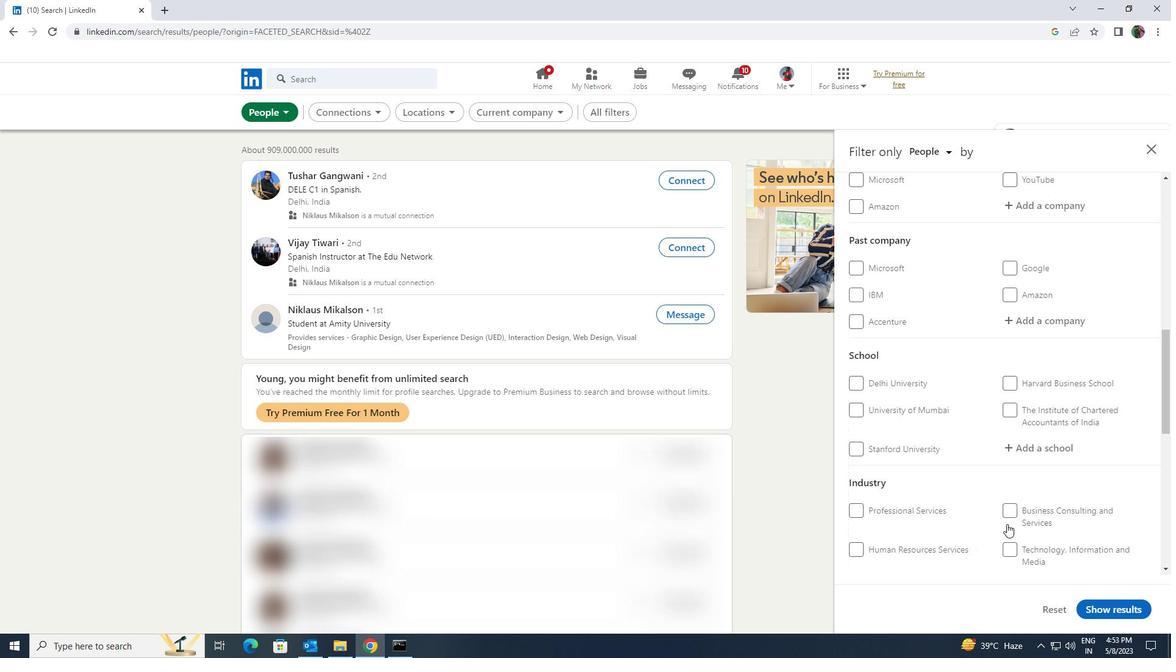 
Action: Mouse scrolled (1006, 525) with delta (0, 0)
Screenshot: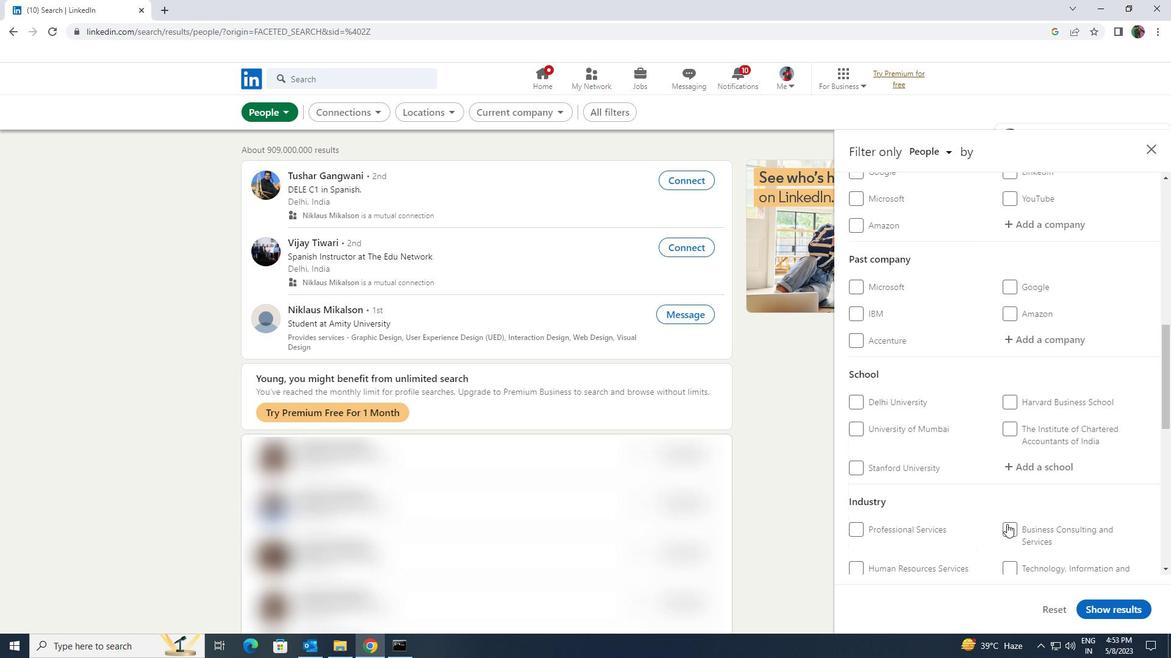 
Action: Mouse scrolled (1006, 525) with delta (0, 0)
Screenshot: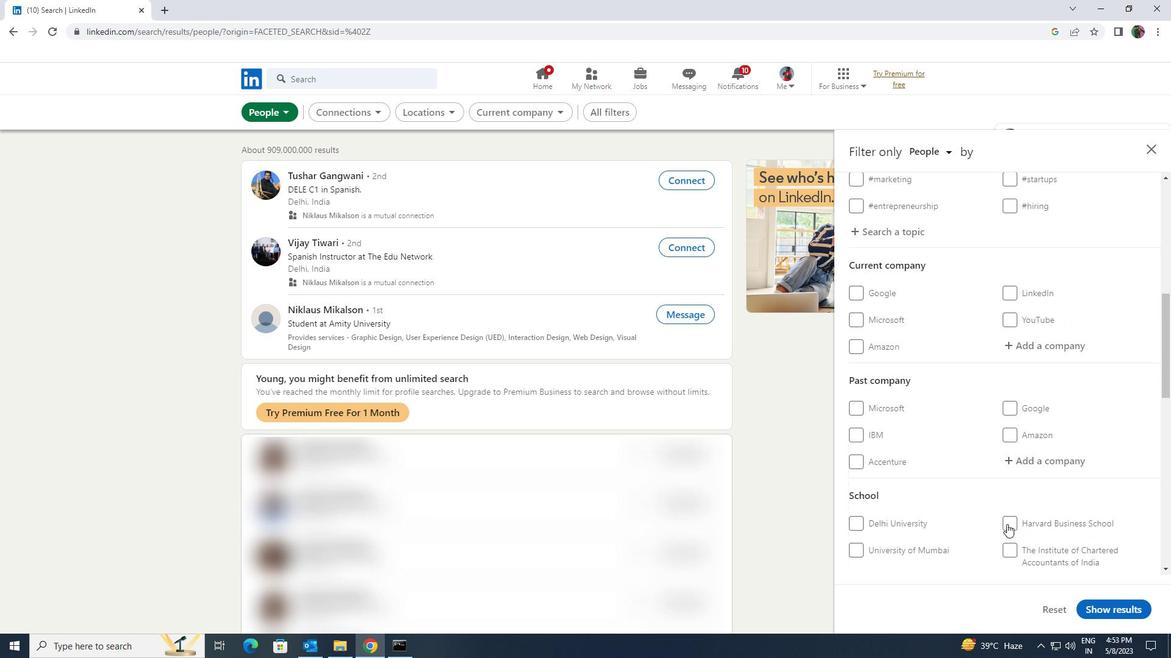 
Action: Mouse scrolled (1006, 525) with delta (0, 0)
Screenshot: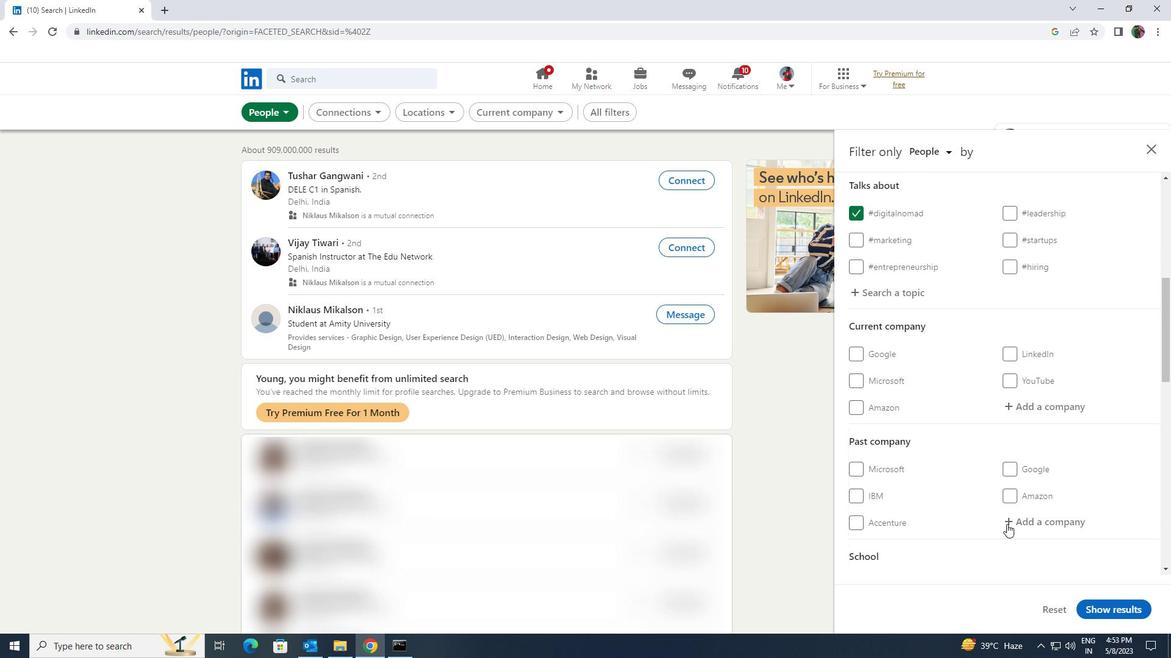 
Action: Mouse scrolled (1006, 525) with delta (0, 0)
Screenshot: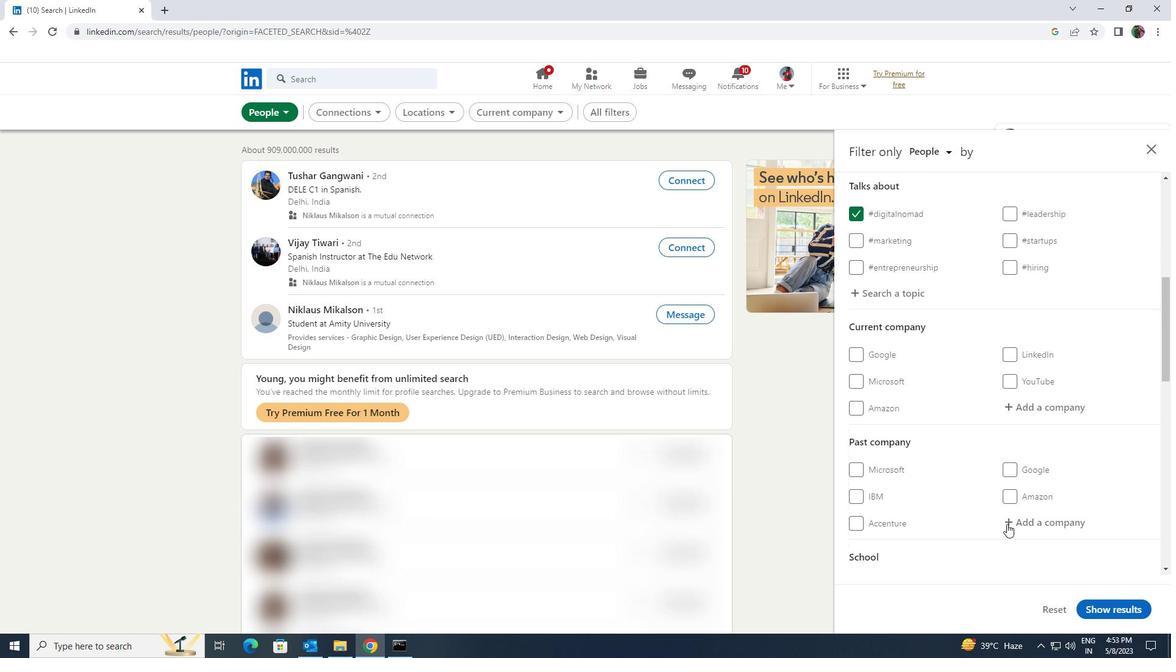 
Action: Mouse pressed left at (1006, 524)
Screenshot: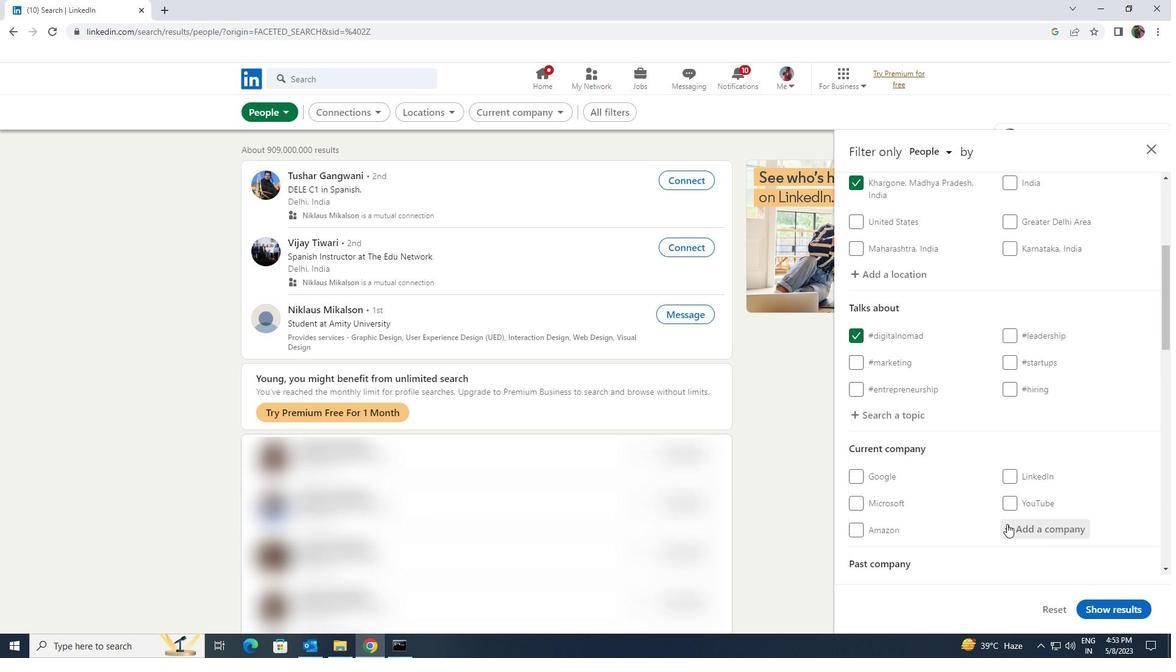
Action: Key pressed <Key.shift><Key.shift><Key.shift><Key.shift><Key.shift><Key.shift><Key.shift>TECH<Key.space><Key.shift>MAHIN
Screenshot: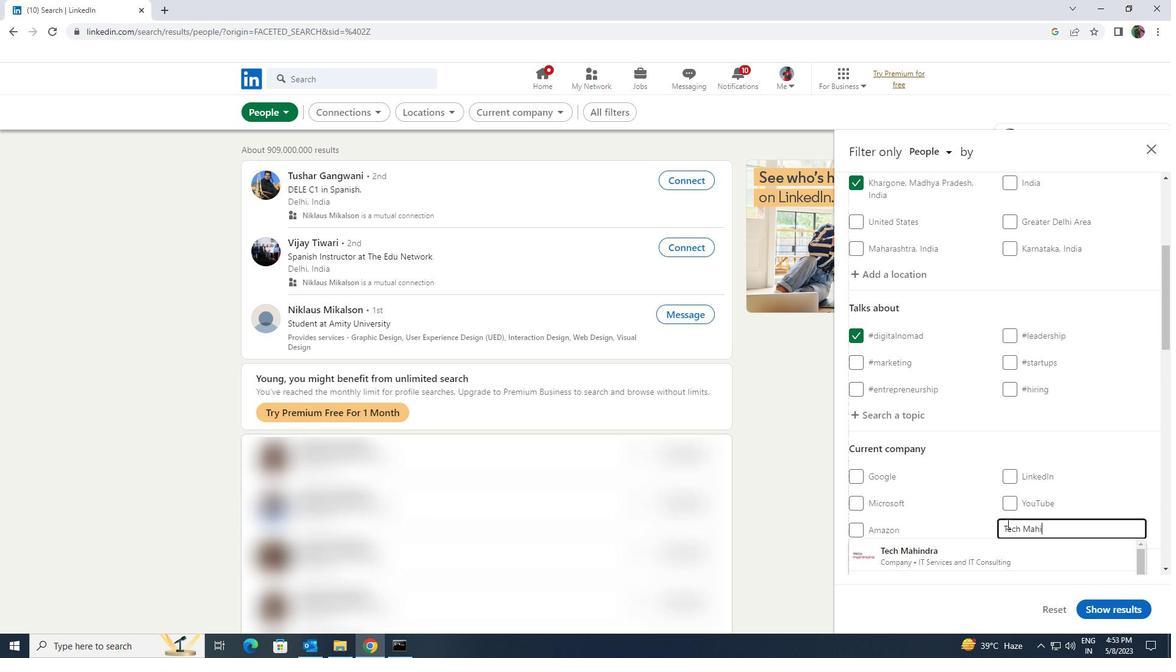 
Action: Mouse moved to (1004, 547)
Screenshot: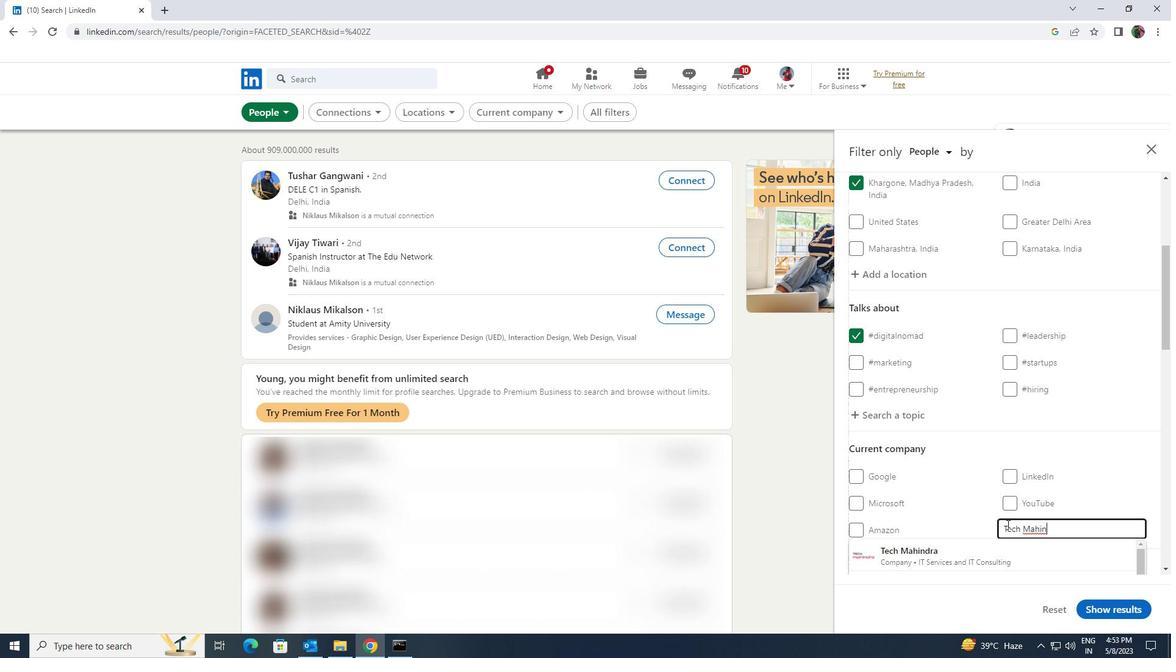 
Action: Mouse pressed left at (1004, 547)
Screenshot: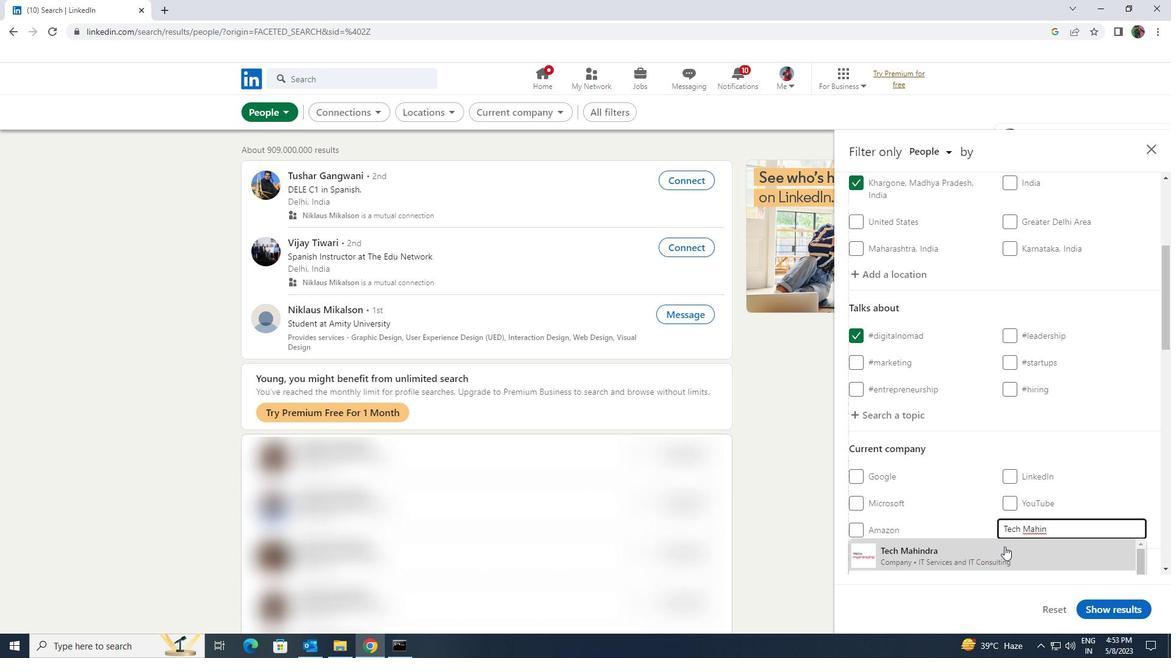 
Action: Mouse moved to (1008, 524)
Screenshot: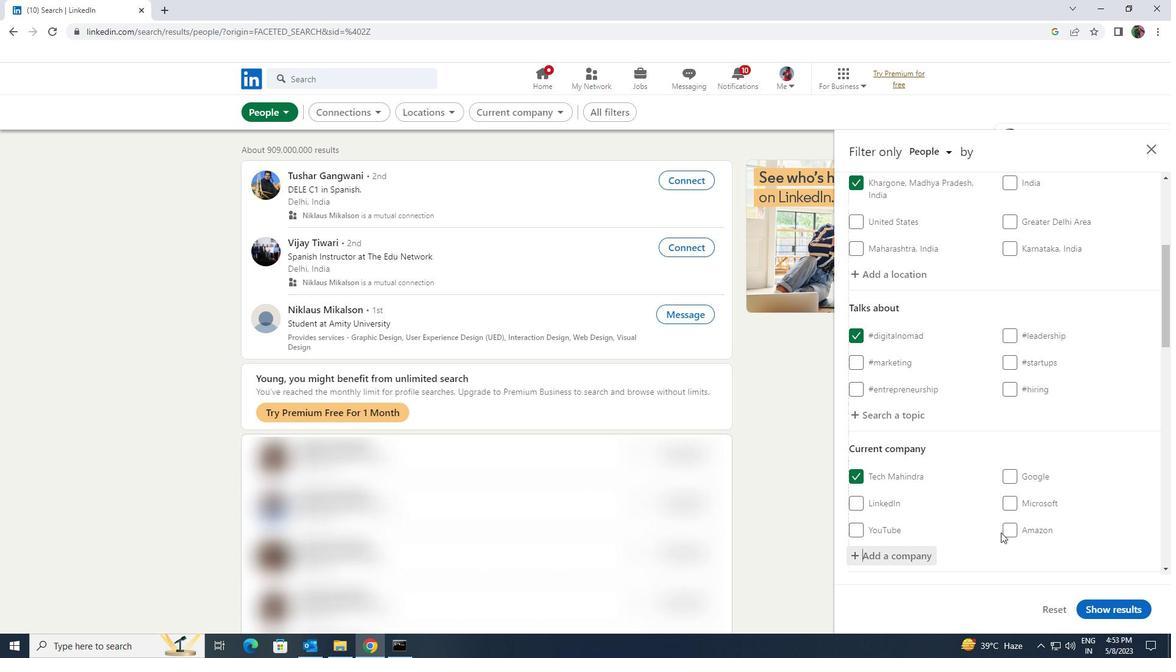 
Action: Mouse scrolled (1008, 523) with delta (0, 0)
Screenshot: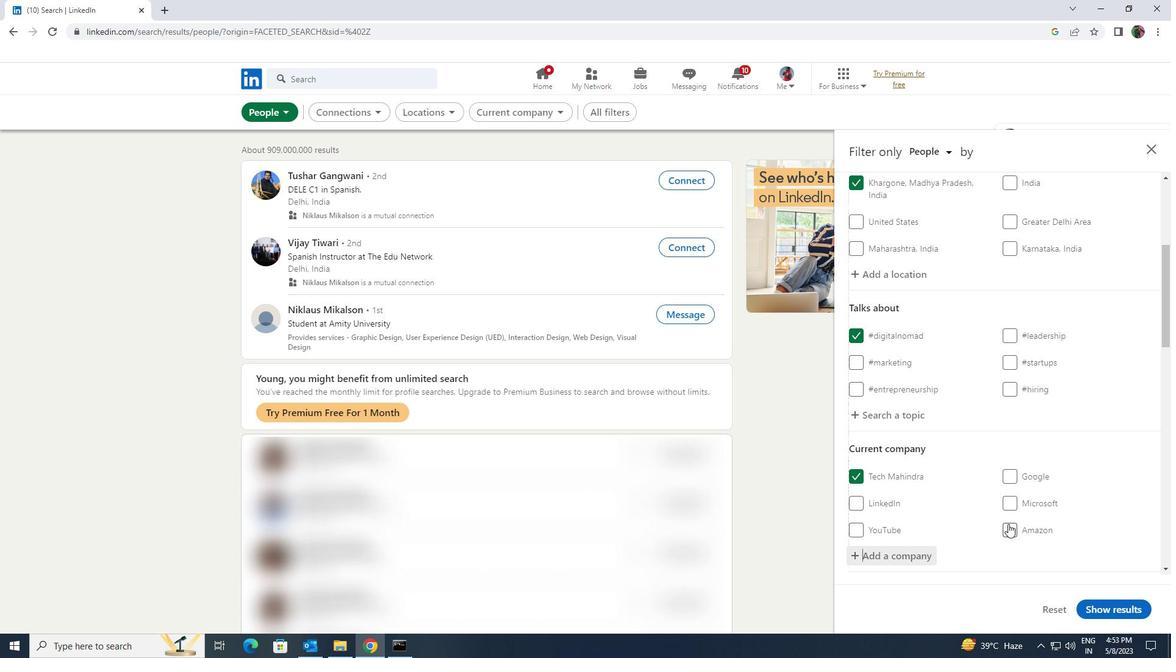 
Action: Mouse scrolled (1008, 523) with delta (0, 0)
Screenshot: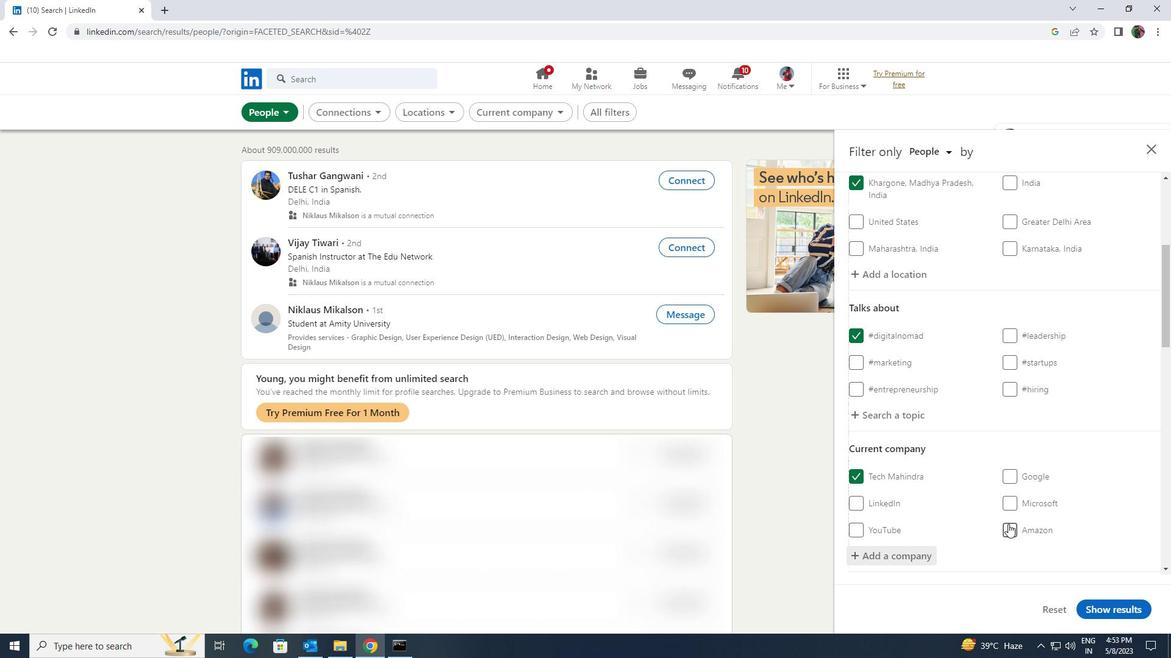 
Action: Mouse scrolled (1008, 523) with delta (0, 0)
Screenshot: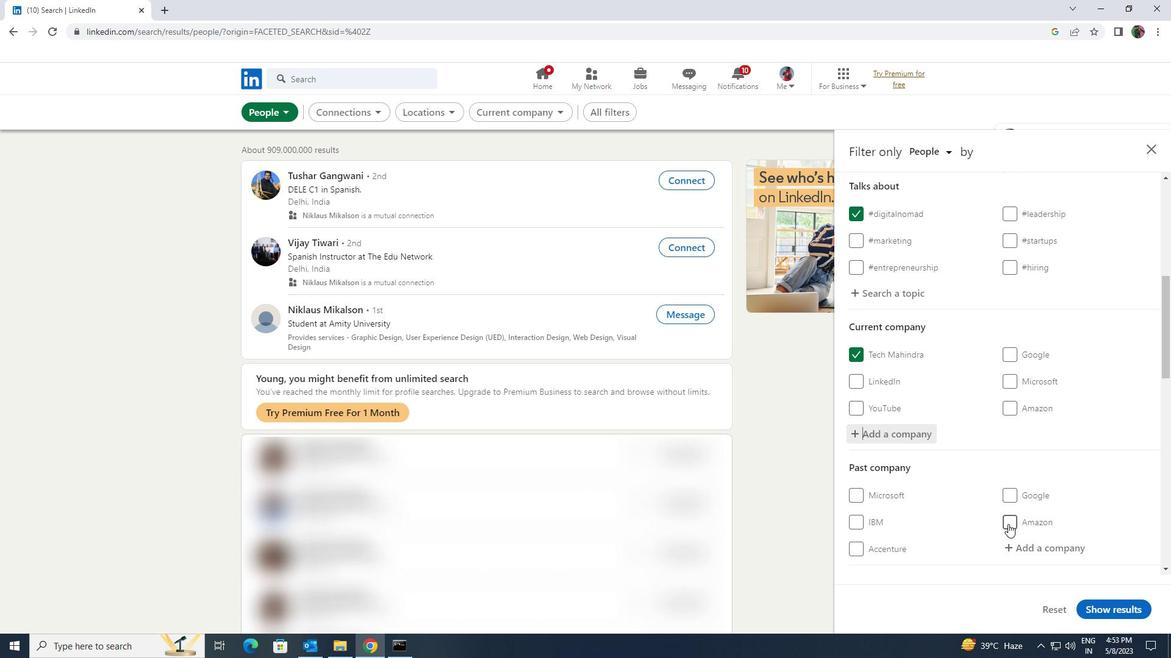 
Action: Mouse scrolled (1008, 523) with delta (0, 0)
Screenshot: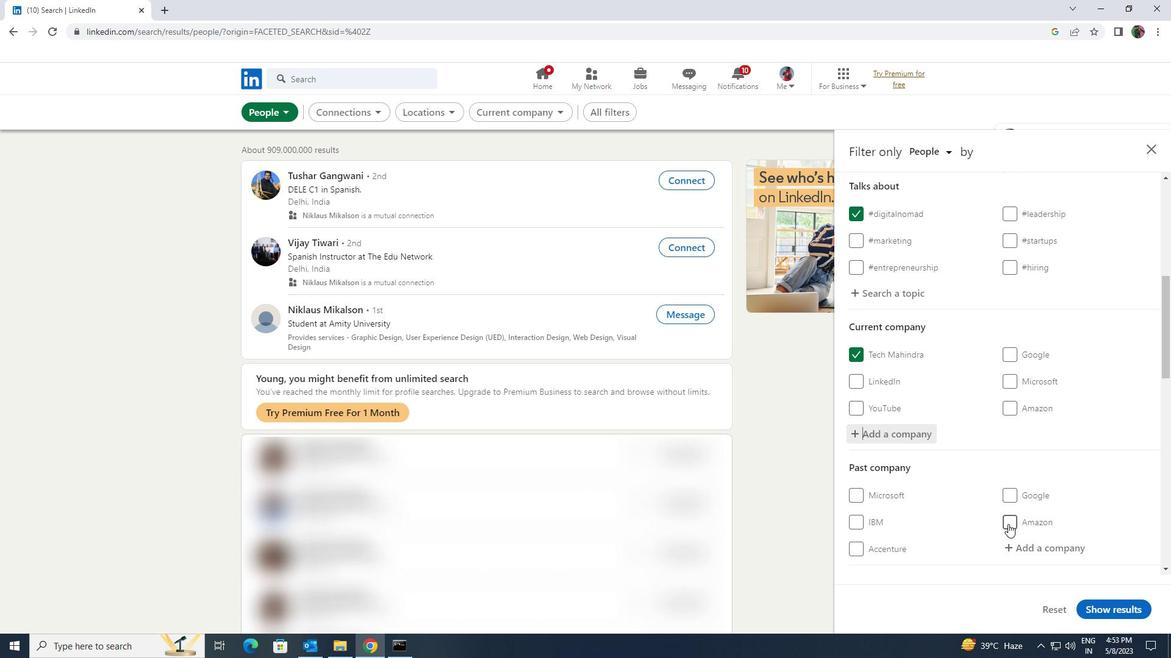 
Action: Mouse scrolled (1008, 523) with delta (0, 0)
Screenshot: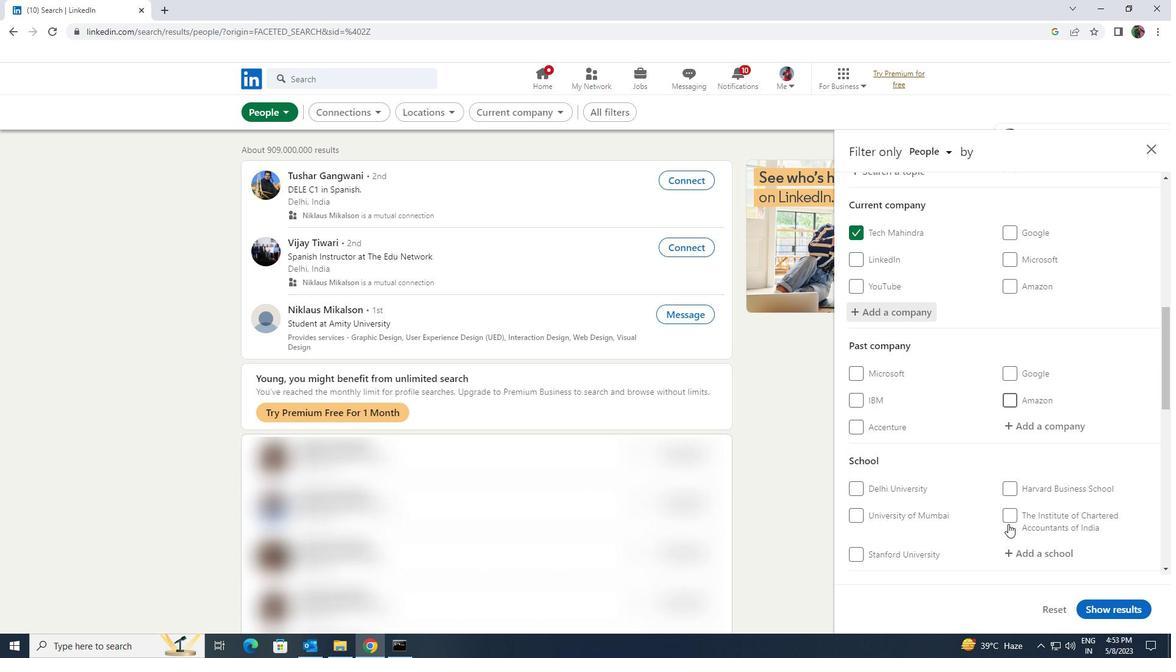 
Action: Mouse moved to (1018, 489)
Screenshot: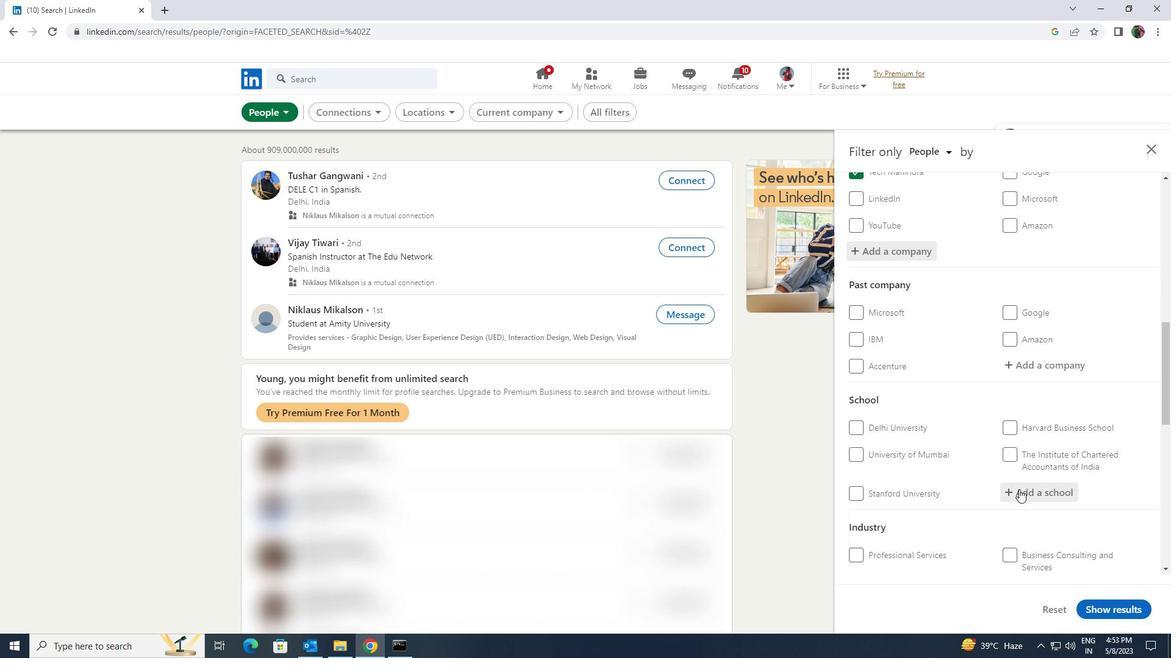
Action: Mouse pressed left at (1018, 489)
Screenshot: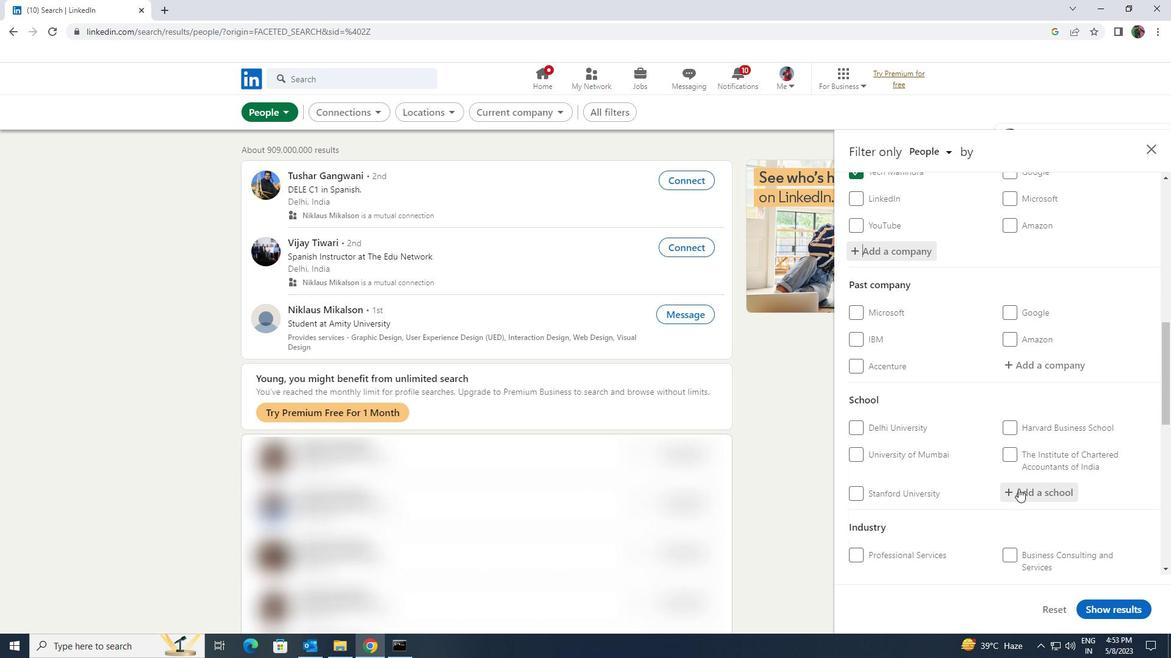 
Action: Key pressed <Key.shift><Key.shift><Key.shift><Key.shift><Key.shift>UNIVERSITY<Key.space>OF<Key.space><Key.shift><Key.shift><Key.shift><Key.shift><Key.shift>ENGINEERING<Key.space><Key.shift><Key.shift><Key.shift><Key.shift><Key.shift><Key.shift><Key.shift><Key.shift><Key.shift><Key.shift><Key.shift><Key.shift><Key.shift><Key.shift><Key.shift><Key.shift><Key.shift><Key.shift><Key.shift><Key.shift>&<Key.space><Key.shift>MANA
Screenshot: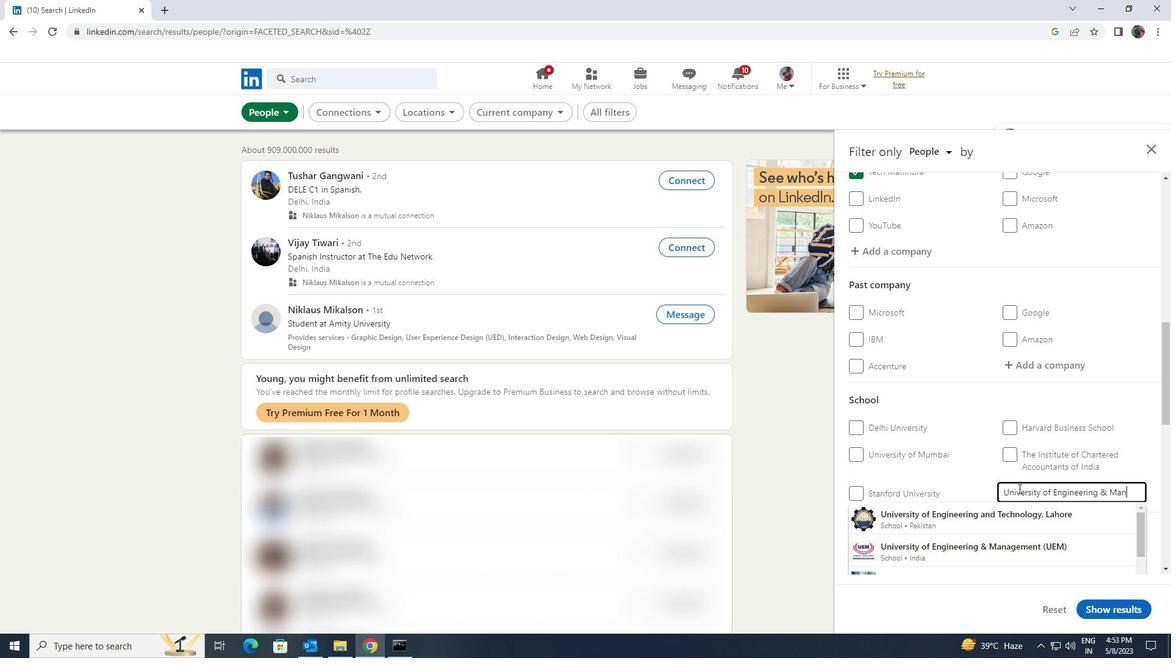 
Action: Mouse moved to (1016, 511)
Screenshot: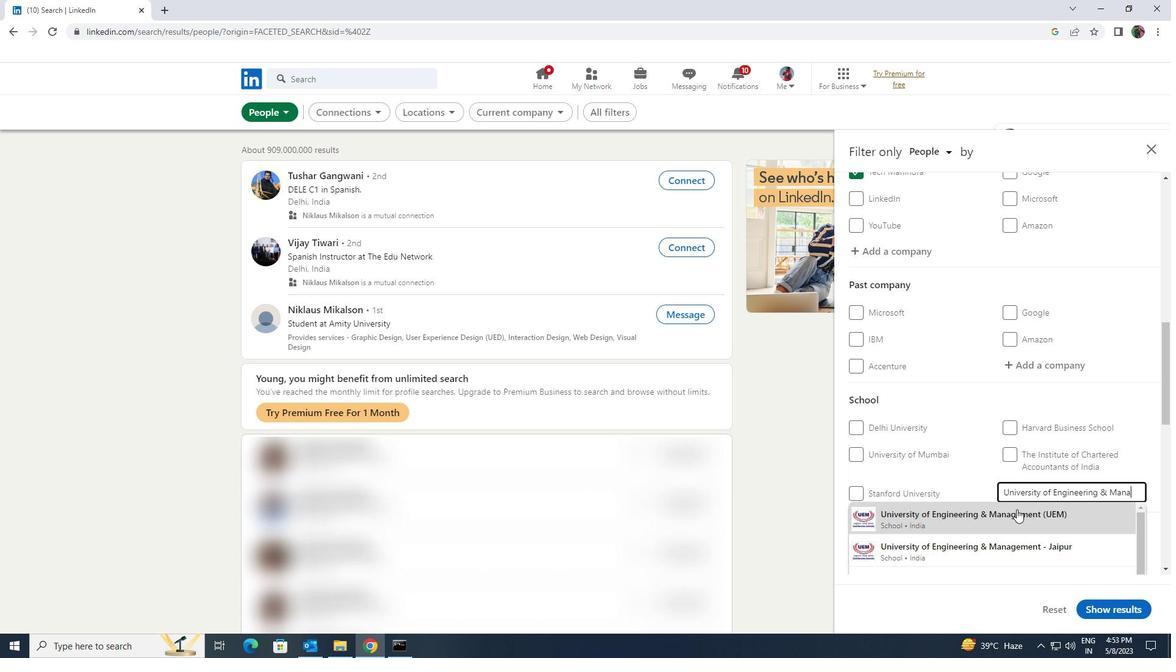 
Action: Mouse pressed left at (1016, 511)
Screenshot: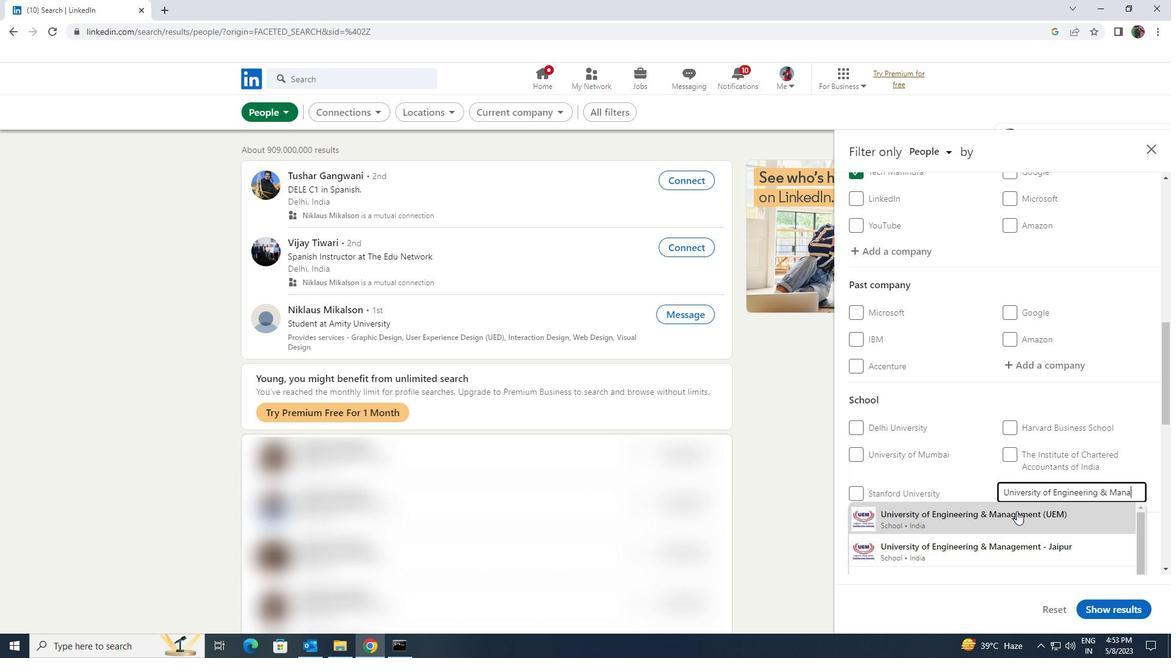 
Action: Mouse moved to (1017, 512)
Screenshot: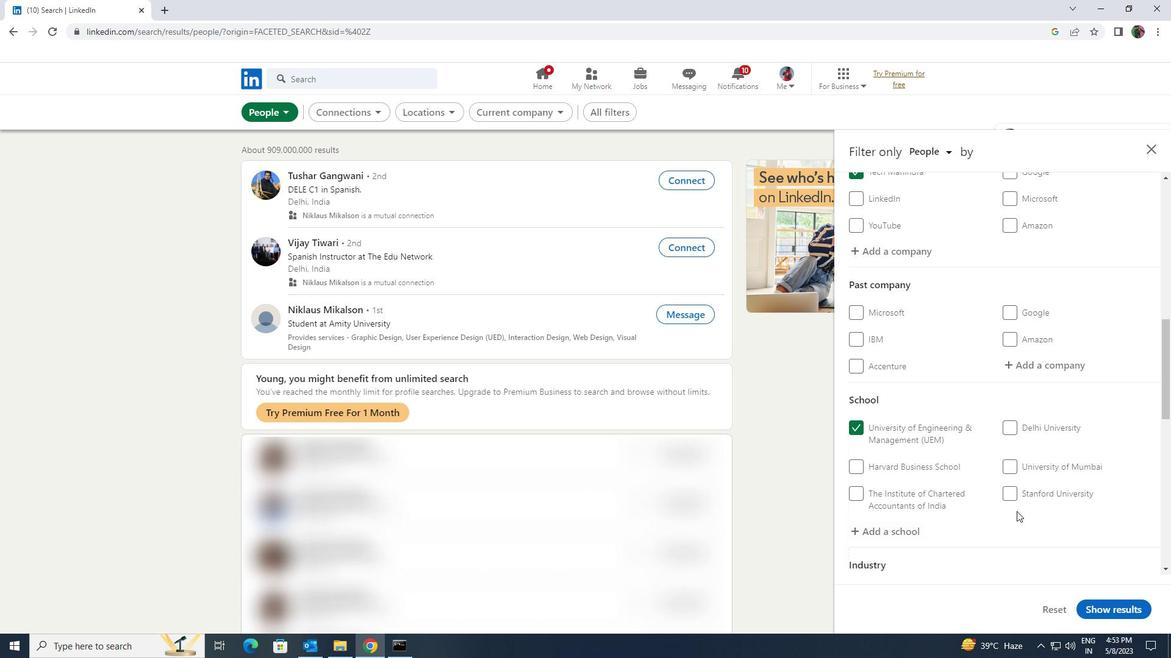 
Action: Mouse scrolled (1017, 511) with delta (0, 0)
Screenshot: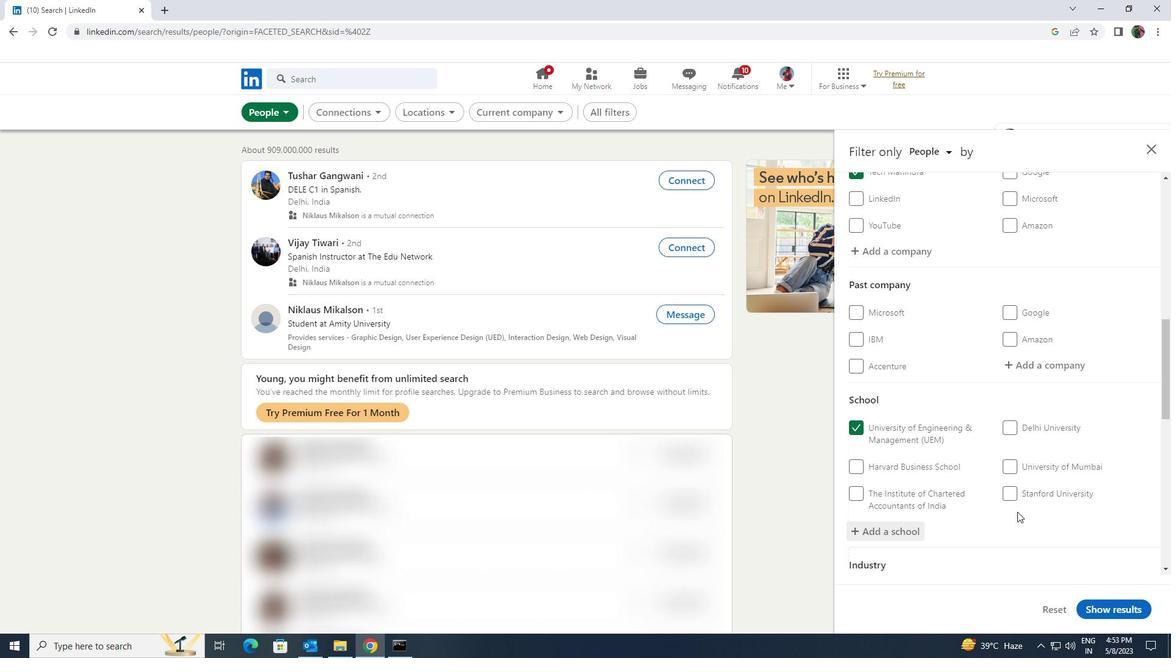 
Action: Mouse scrolled (1017, 511) with delta (0, 0)
Screenshot: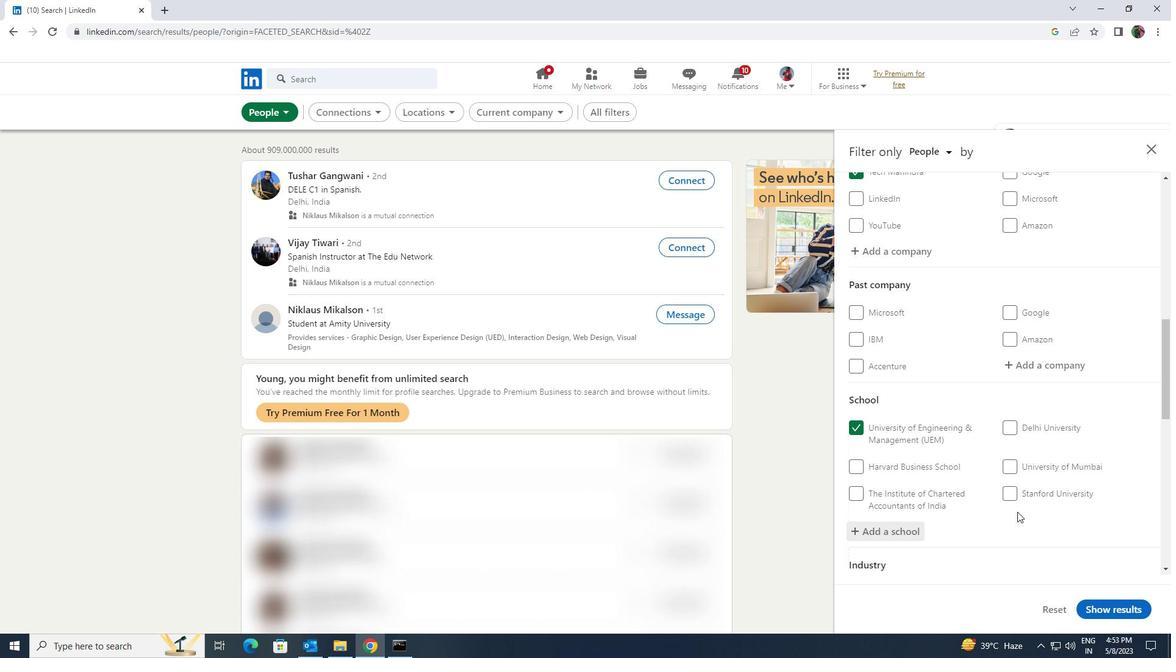 
Action: Mouse moved to (1017, 509)
Screenshot: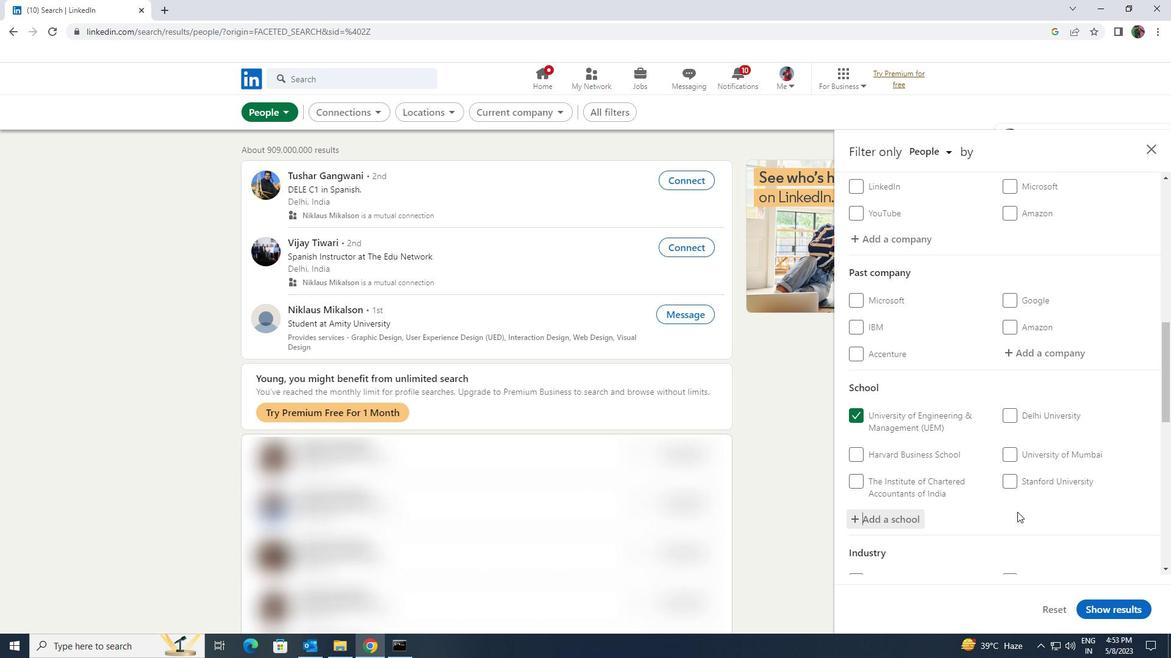 
Action: Mouse scrolled (1017, 509) with delta (0, 0)
Screenshot: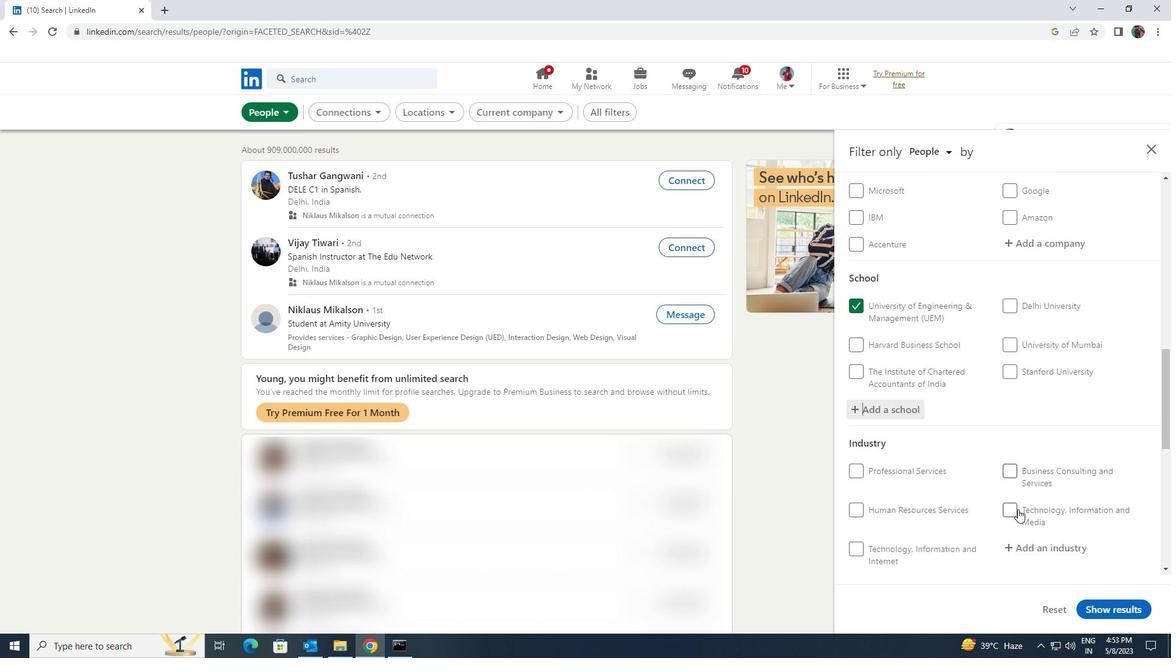 
Action: Mouse moved to (1028, 491)
Screenshot: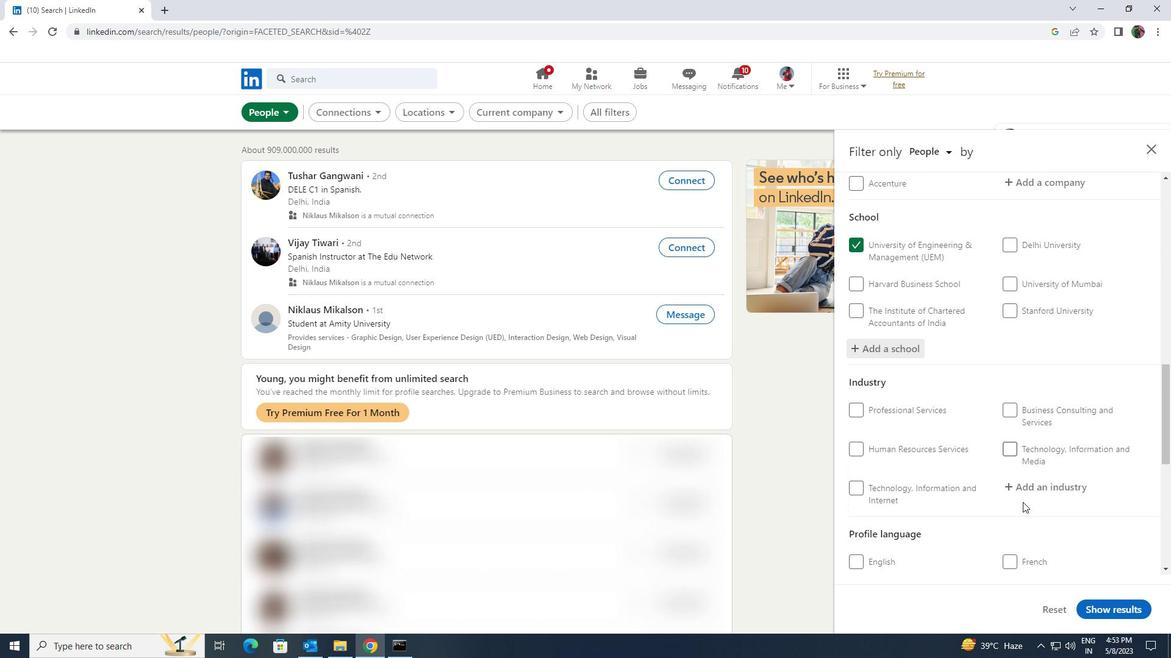 
Action: Mouse pressed left at (1028, 491)
Screenshot: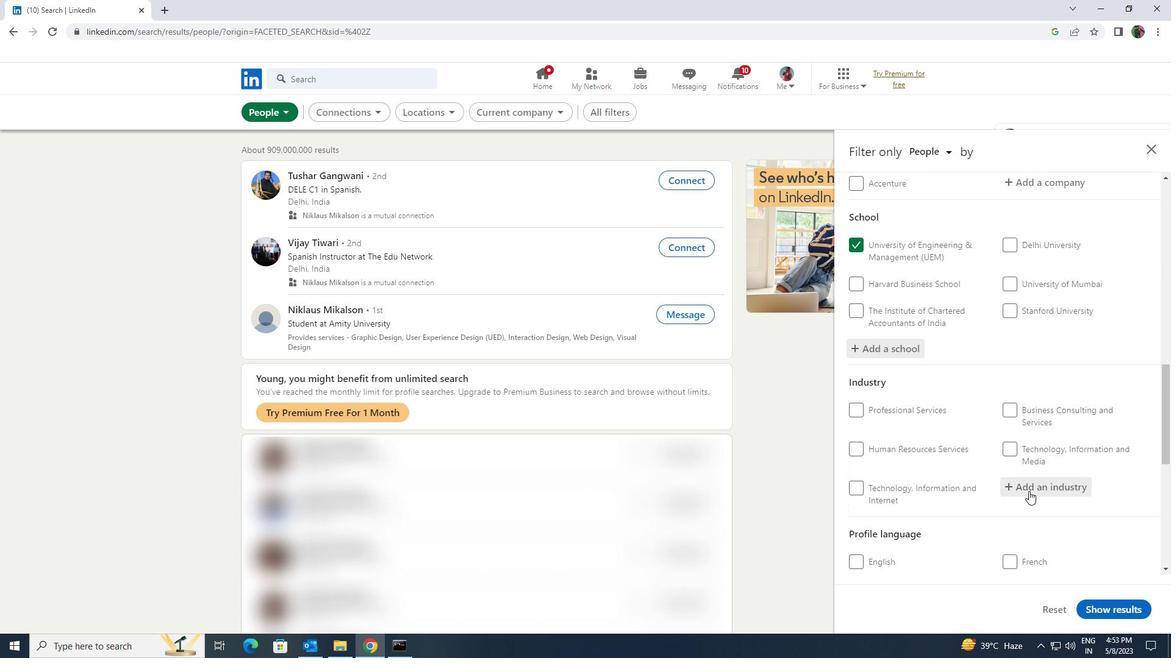 
Action: Key pressed <Key.shift><Key.shift>MILITARY
Screenshot: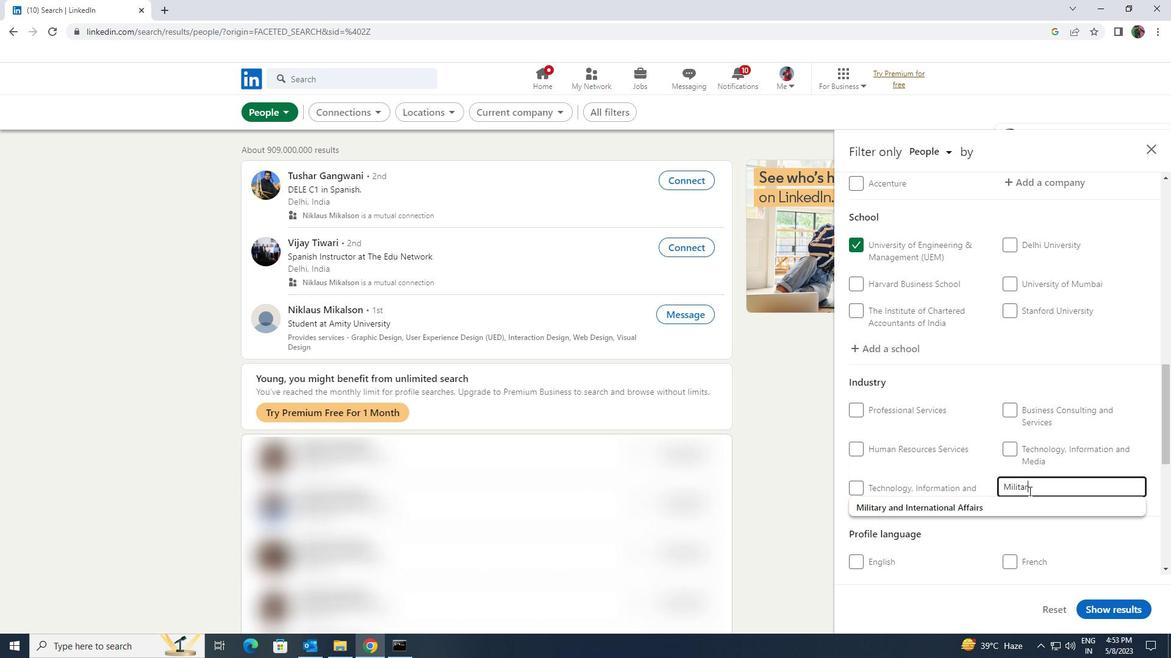 
Action: Mouse moved to (1017, 510)
Screenshot: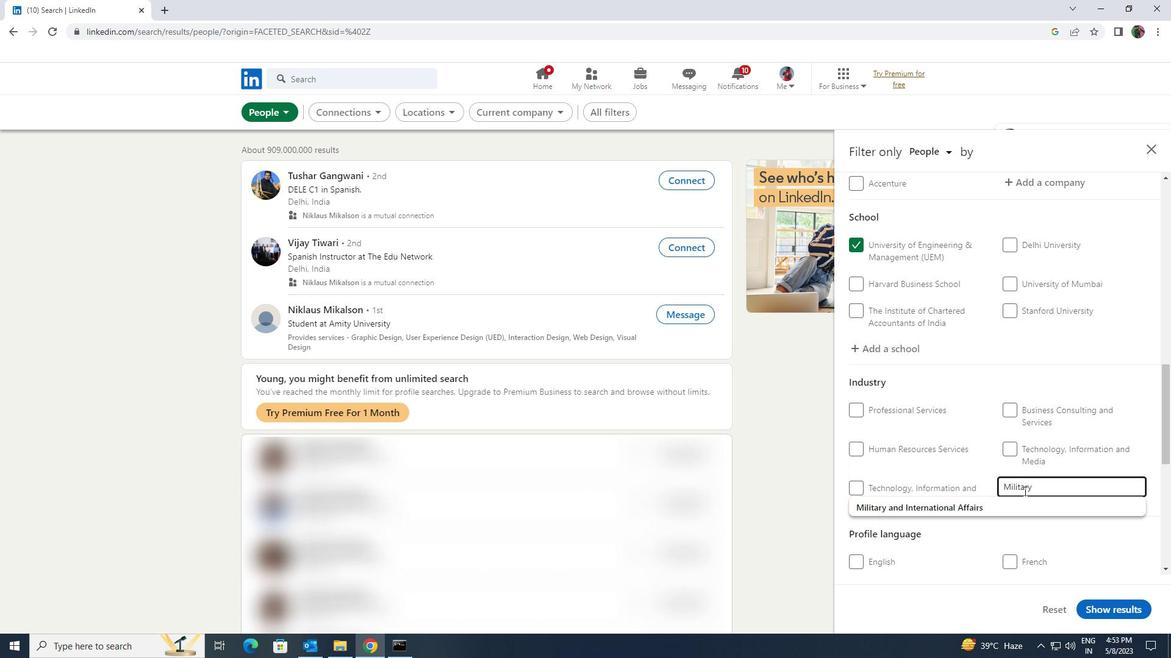 
Action: Mouse pressed left at (1017, 510)
Screenshot: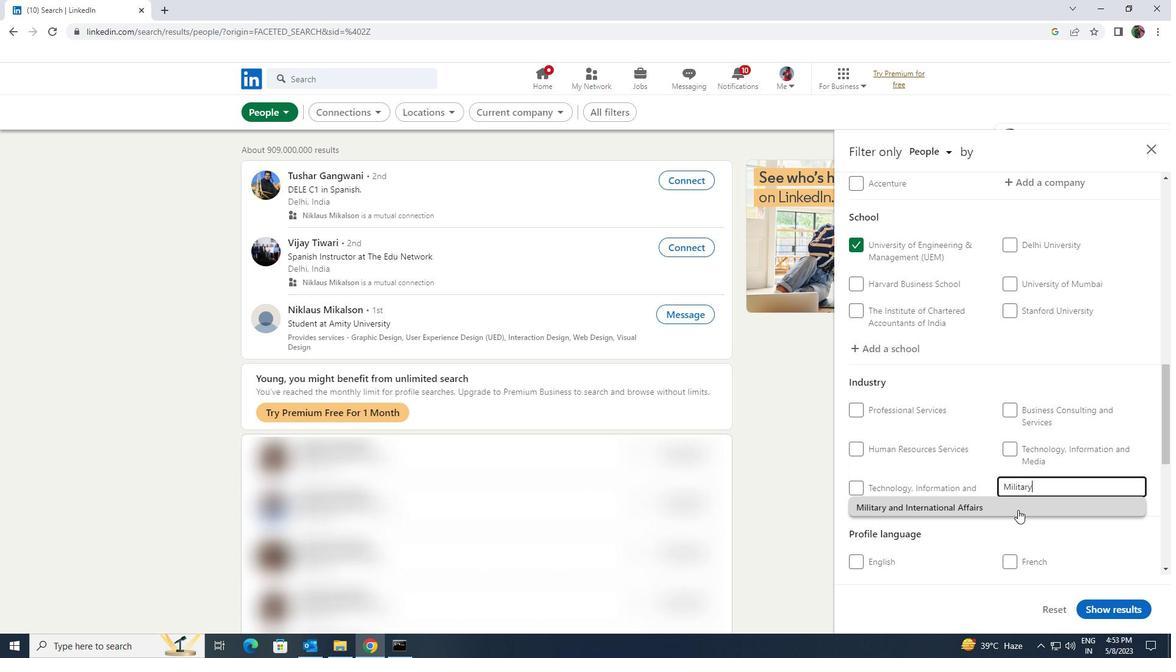 
Action: Mouse scrolled (1017, 509) with delta (0, 0)
Screenshot: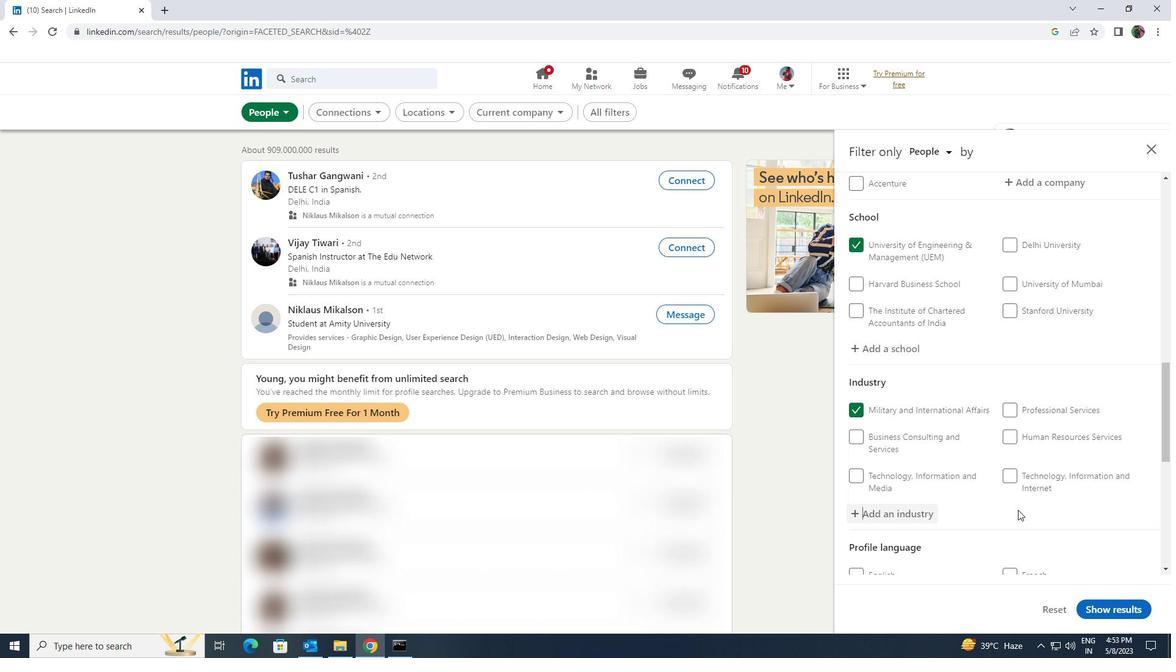 
Action: Mouse scrolled (1017, 509) with delta (0, 0)
Screenshot: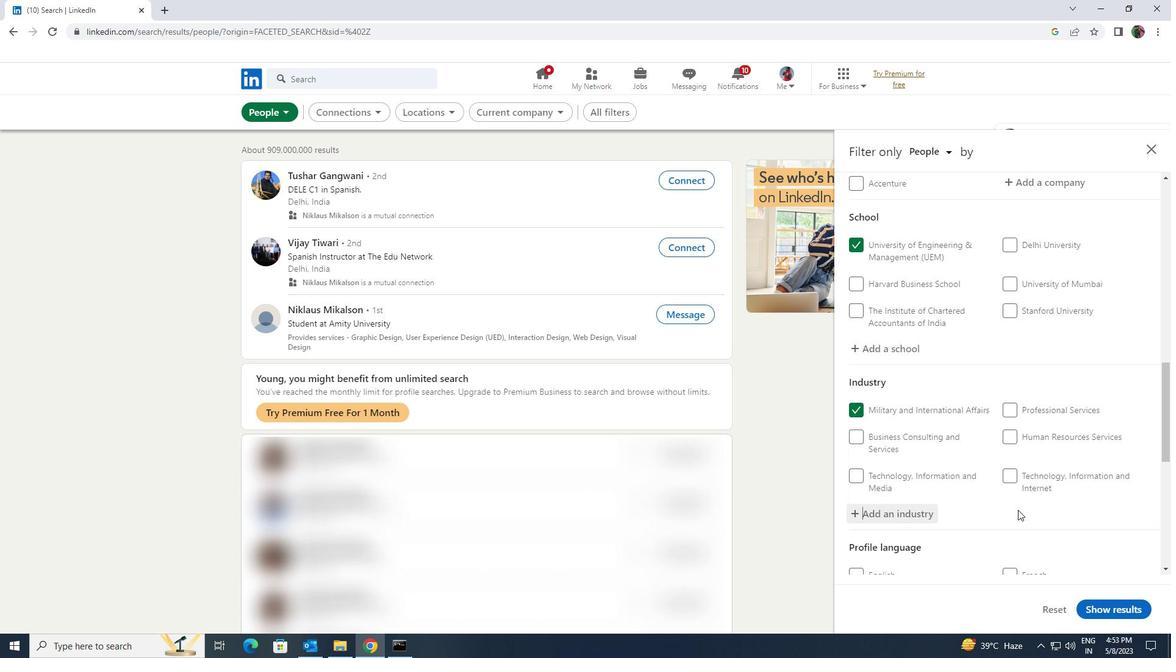 
Action: Mouse scrolled (1017, 509) with delta (0, 0)
Screenshot: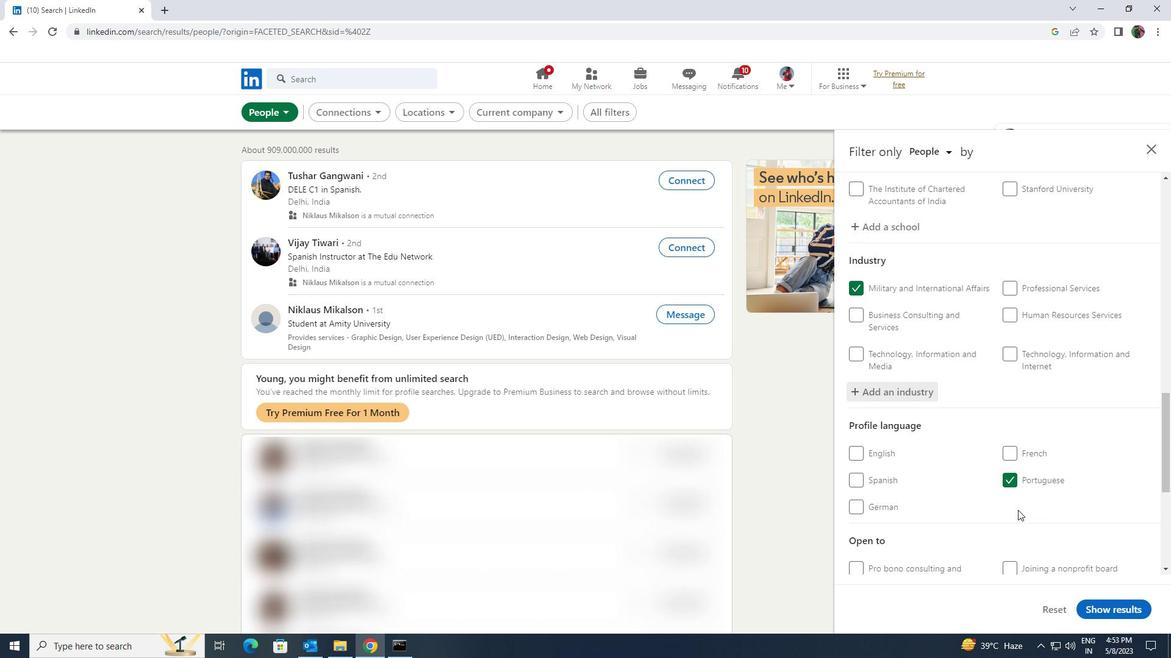 
Action: Mouse scrolled (1017, 509) with delta (0, 0)
Screenshot: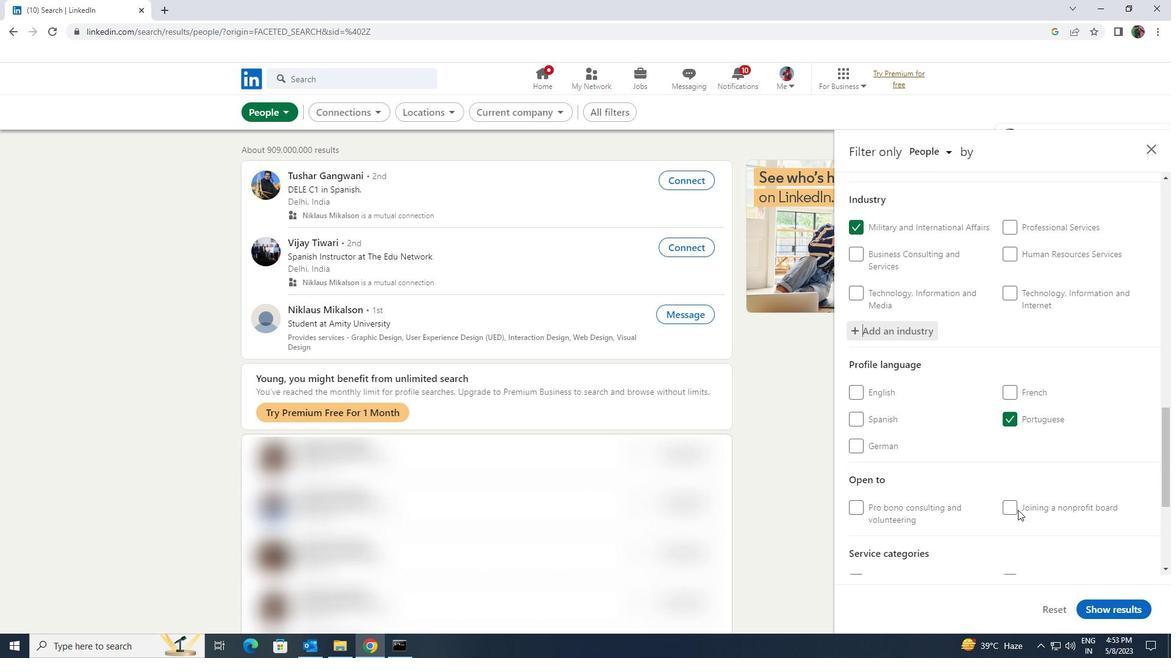 
Action: Mouse scrolled (1017, 509) with delta (0, 0)
Screenshot: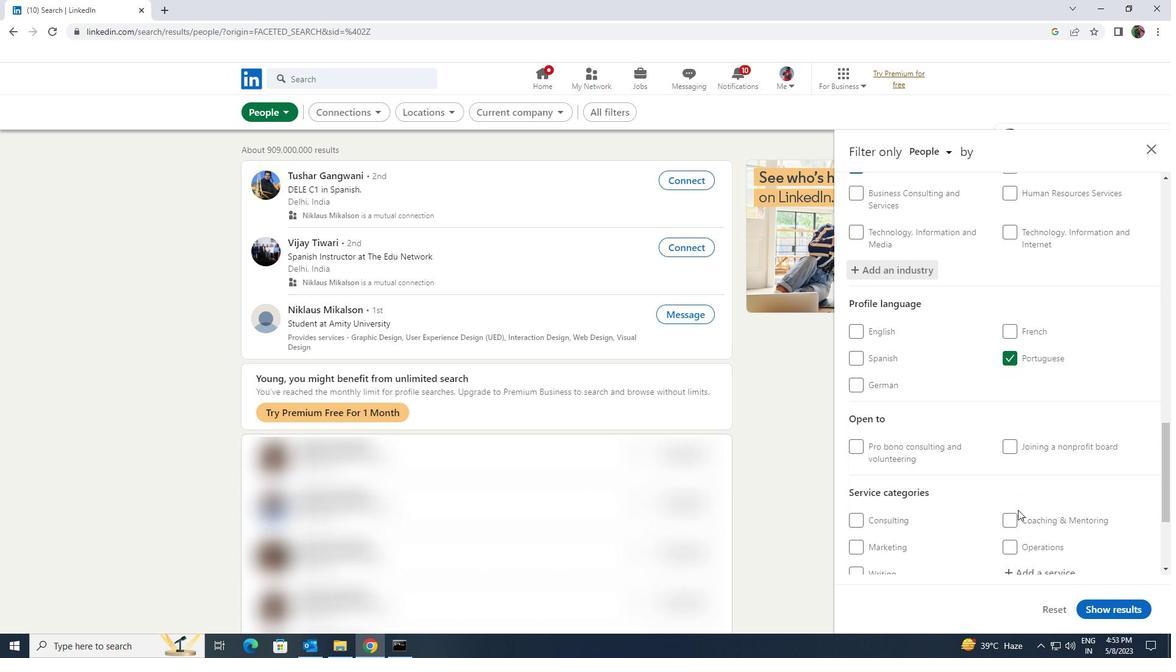 
Action: Mouse pressed left at (1017, 510)
Screenshot: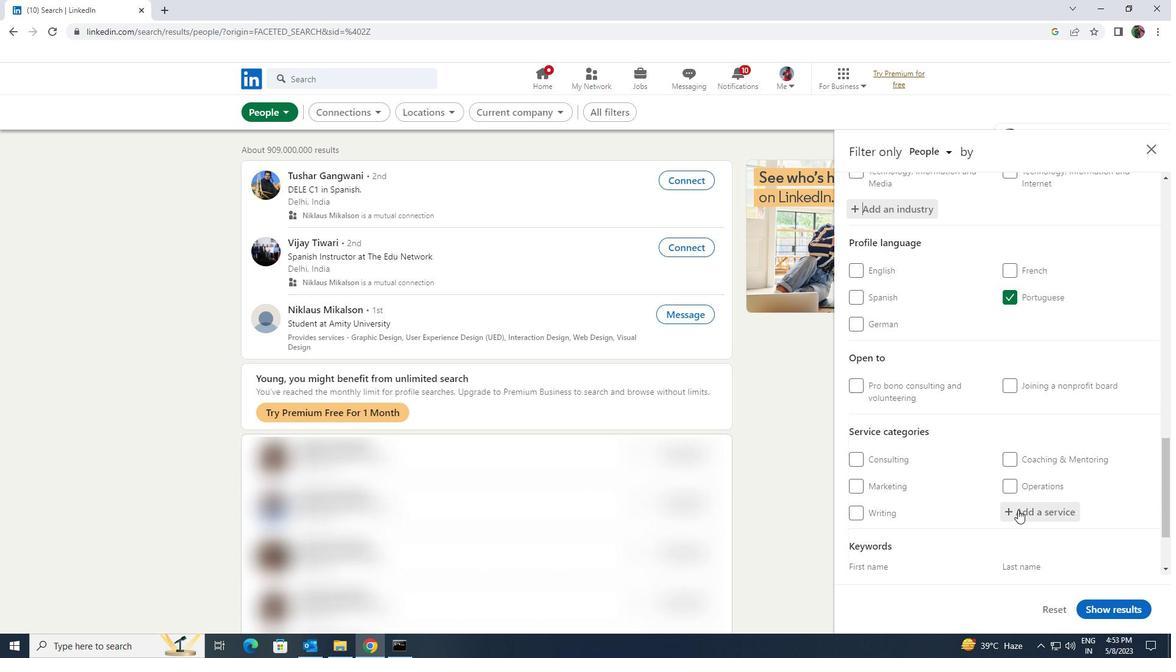 
Action: Key pressed <Key.shift><Key.shift><Key.shift><Key.shift><Key.shift><Key.shift><Key.shift>HEALTHCARE
Screenshot: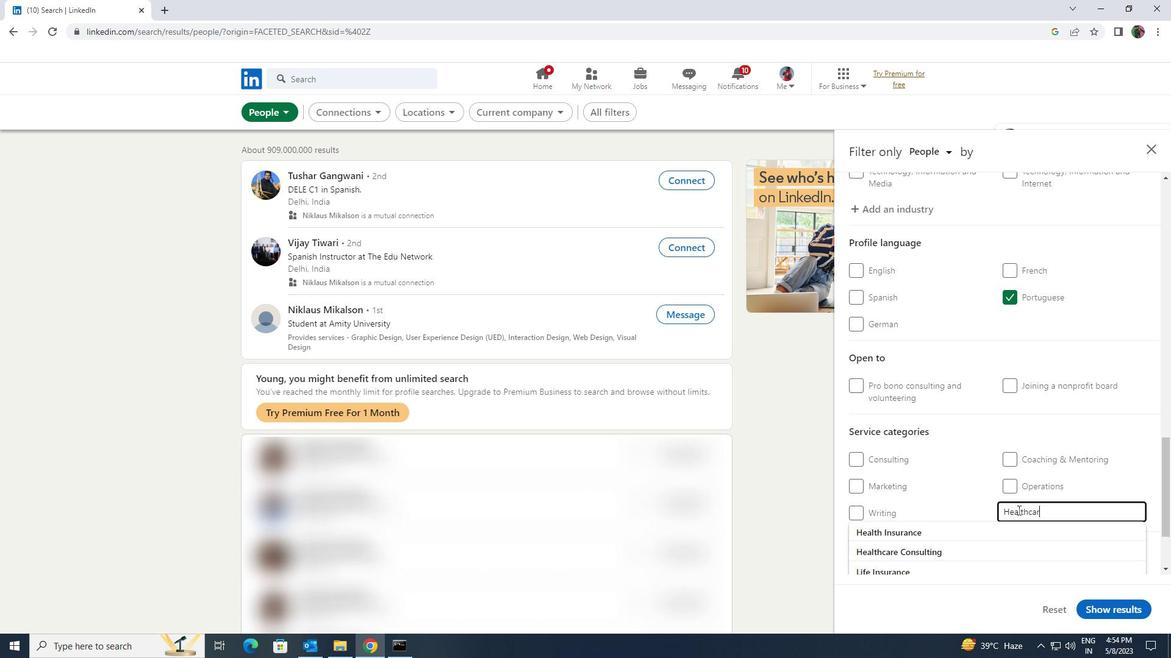 
Action: Mouse moved to (1015, 521)
Screenshot: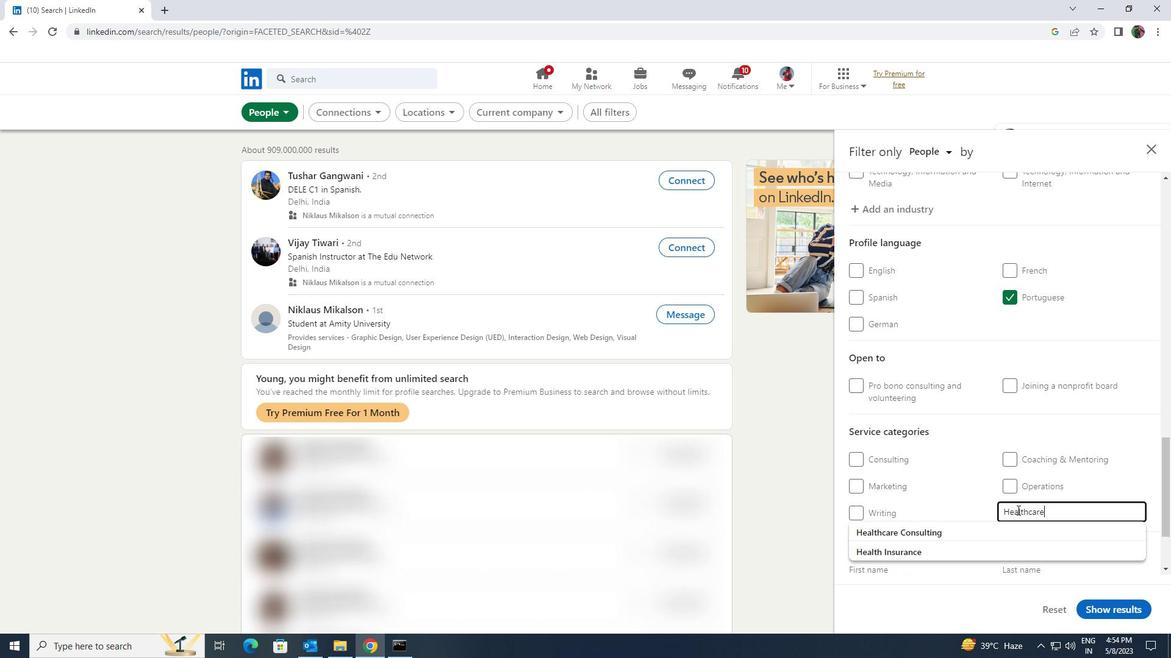 
Action: Mouse pressed left at (1015, 521)
Screenshot: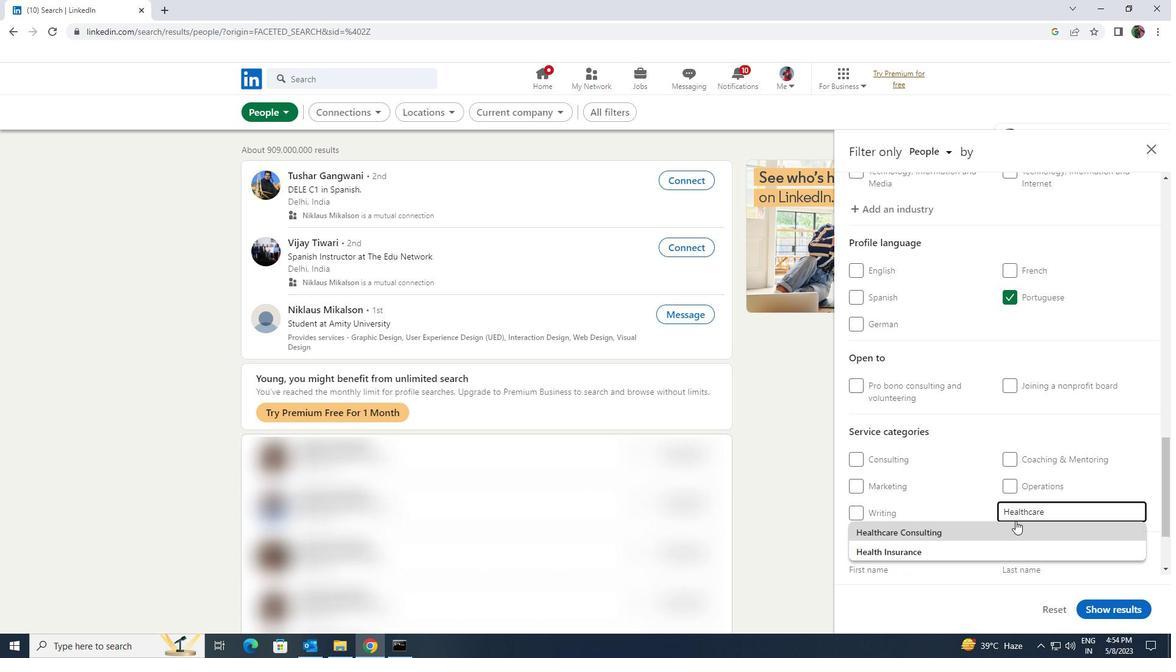 
Action: Mouse moved to (1014, 520)
Screenshot: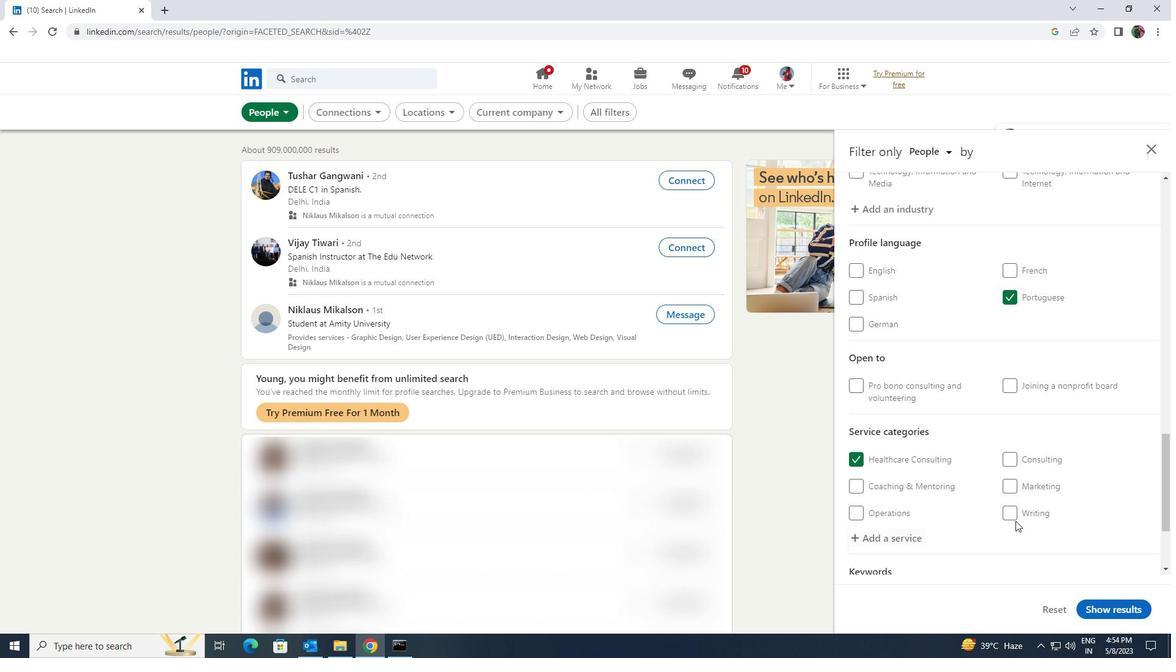 
Action: Mouse scrolled (1014, 520) with delta (0, 0)
Screenshot: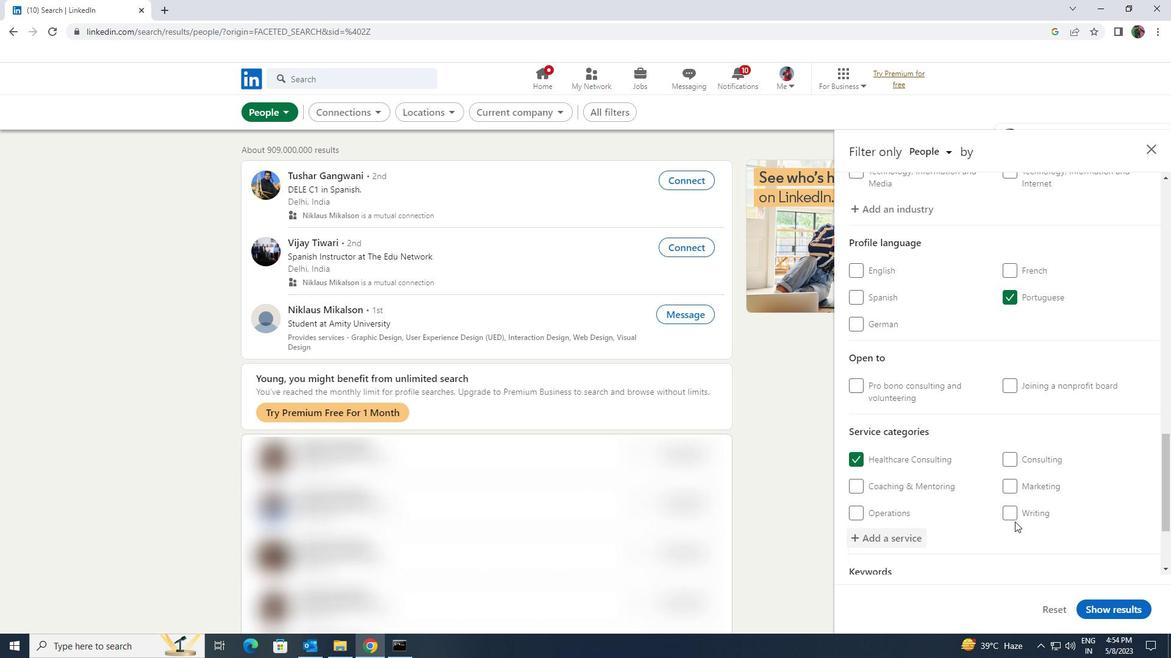 
Action: Mouse scrolled (1014, 520) with delta (0, 0)
Screenshot: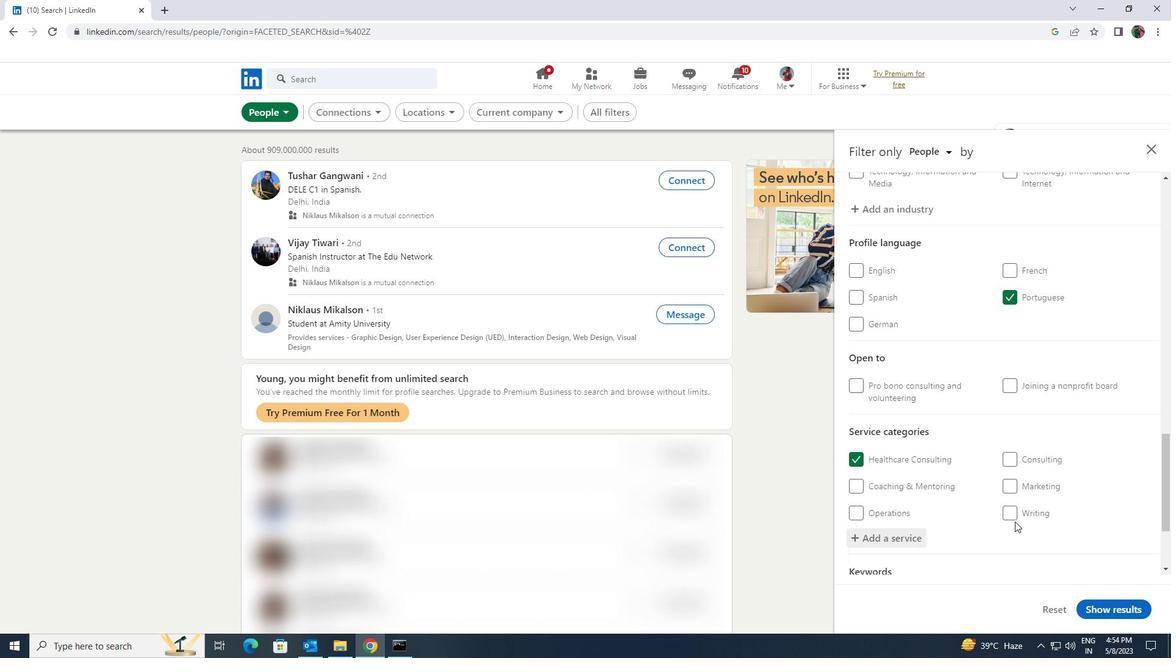 
Action: Mouse moved to (984, 529)
Screenshot: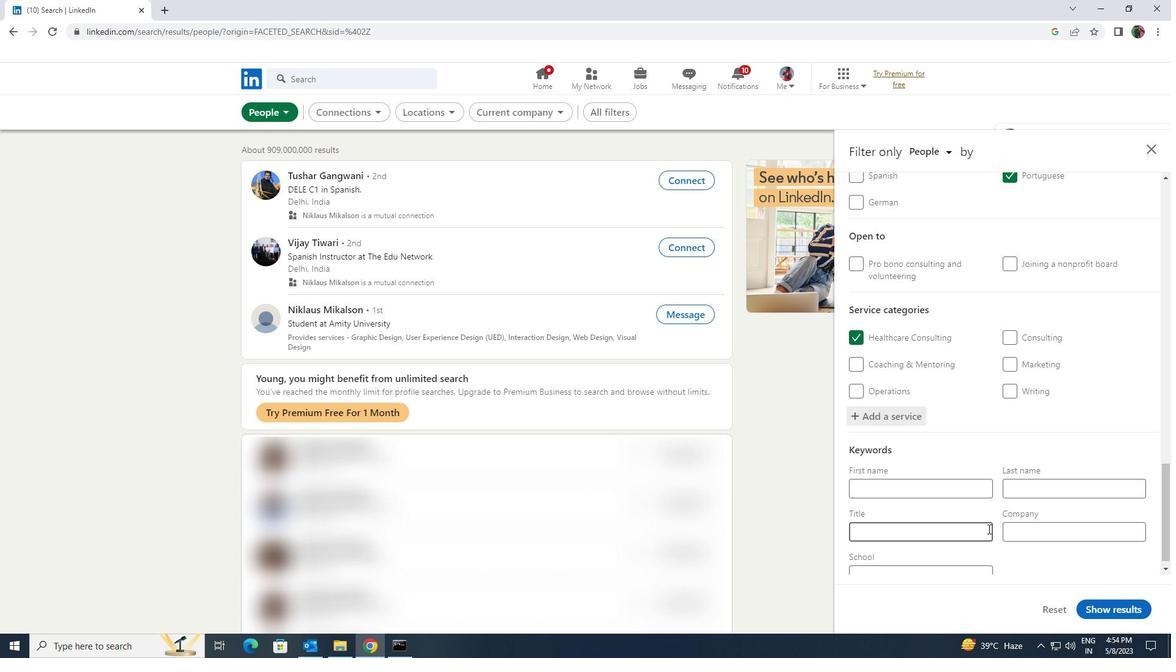 
Action: Mouse pressed left at (984, 529)
Screenshot: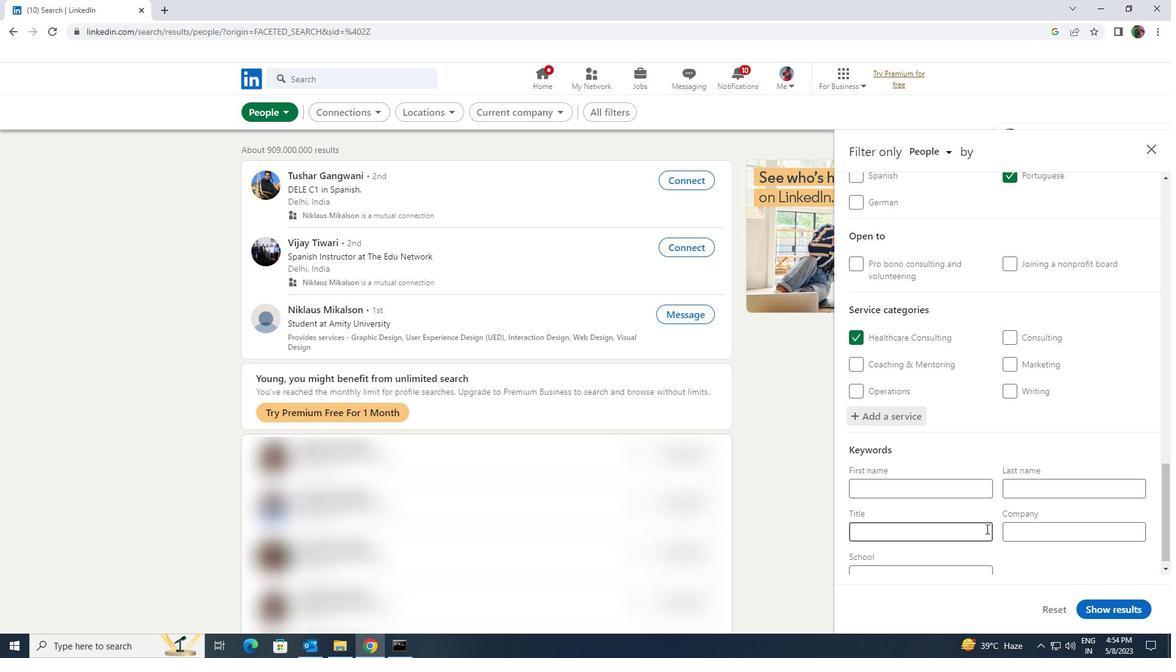 
Action: Key pressed <Key.shift><Key.shift><Key.shift>MERCHANDISING<Key.space><Key.shift><Key.shift><Key.shift><Key.shift><Key.shift><Key.shift><Key.shift><Key.shift><Key.shift><Key.shift><Key.shift><Key.shift><Key.shift>ASSOCIATE
Screenshot: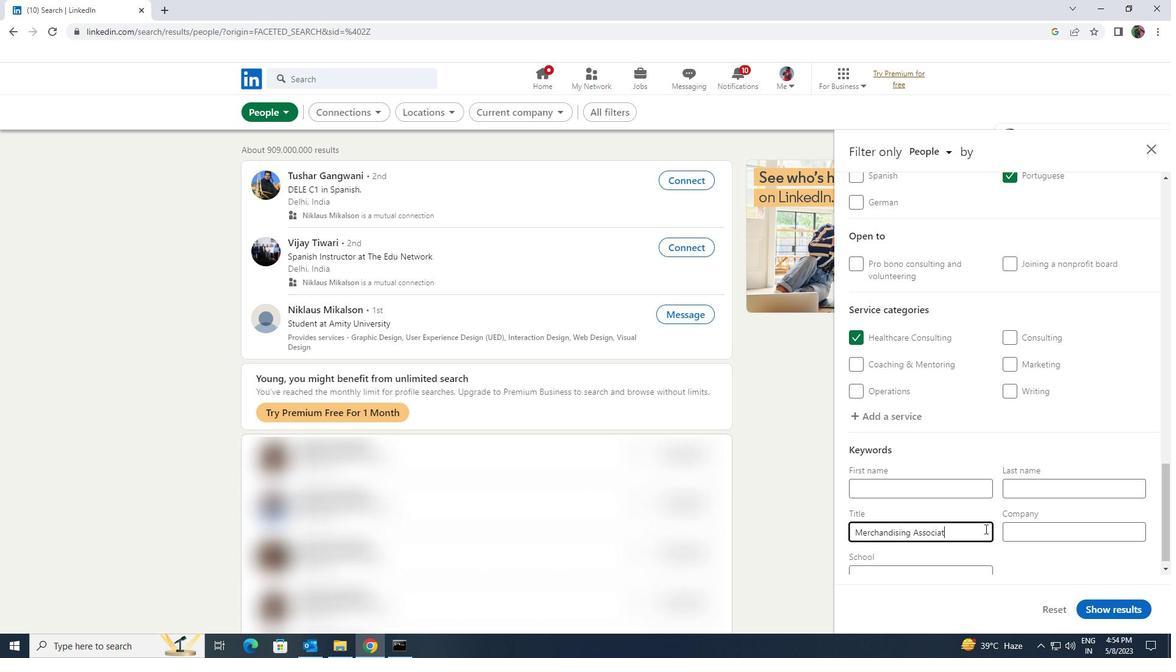 
Action: Mouse moved to (1086, 605)
Screenshot: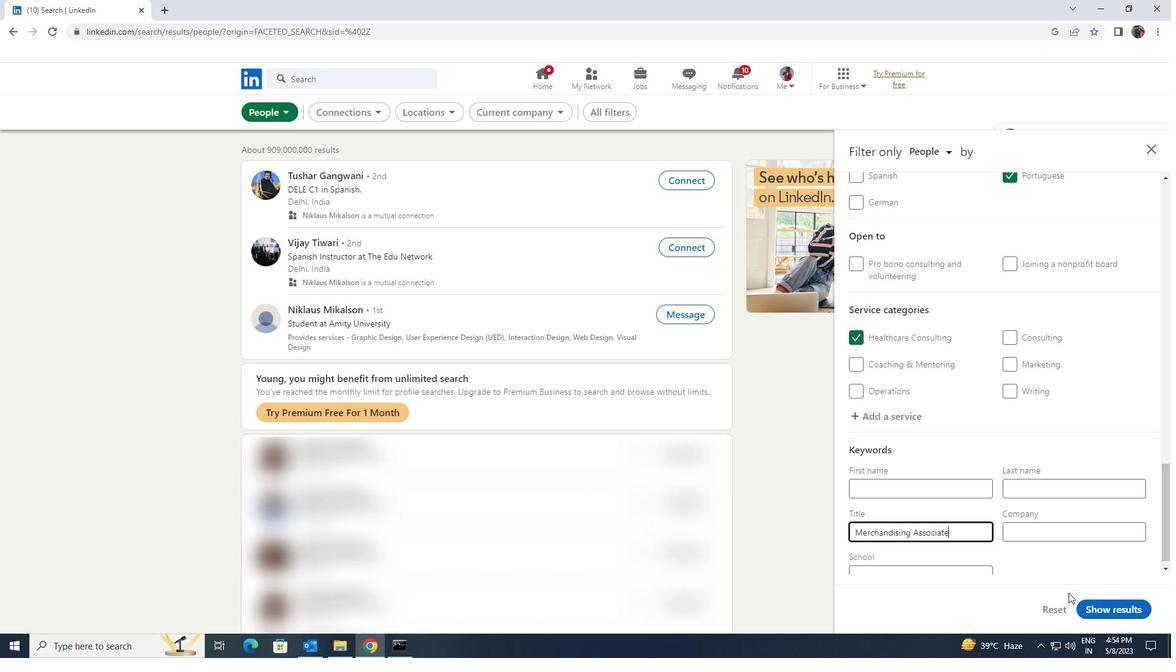 
Action: Mouse pressed left at (1086, 605)
Screenshot: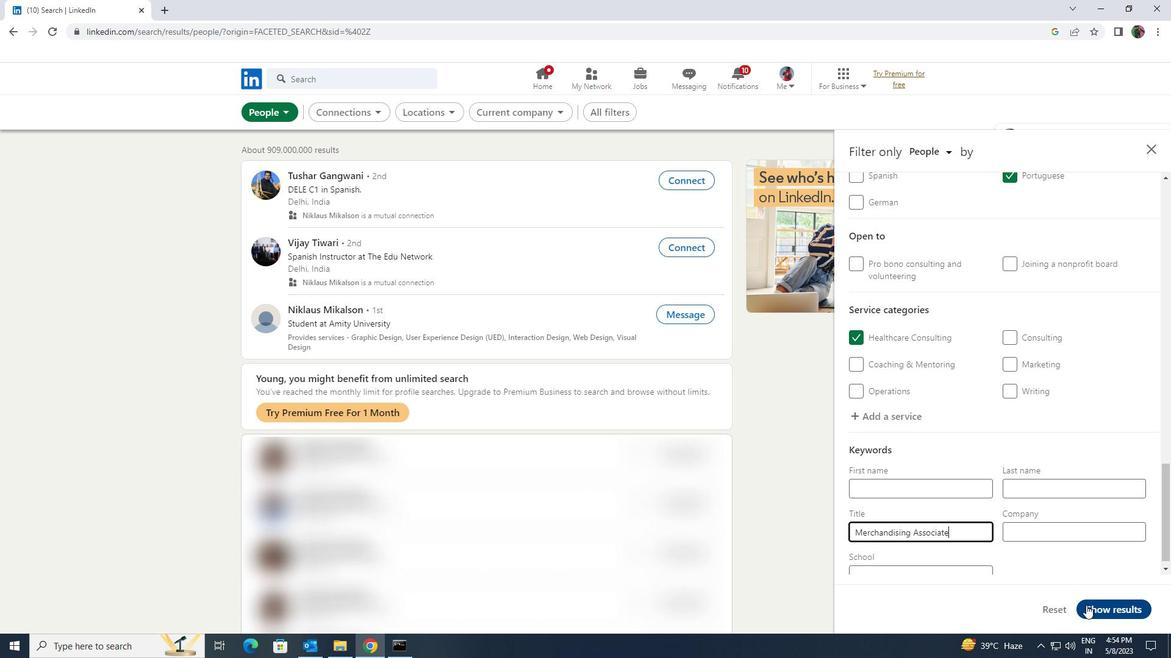 
